 Task: Create a due date automation trigger when advanced on, 2 working days before a card is due add fields with custom field "Resume" set to a date less than 1 days ago at 11:00 AM.
Action: Mouse moved to (948, 277)
Screenshot: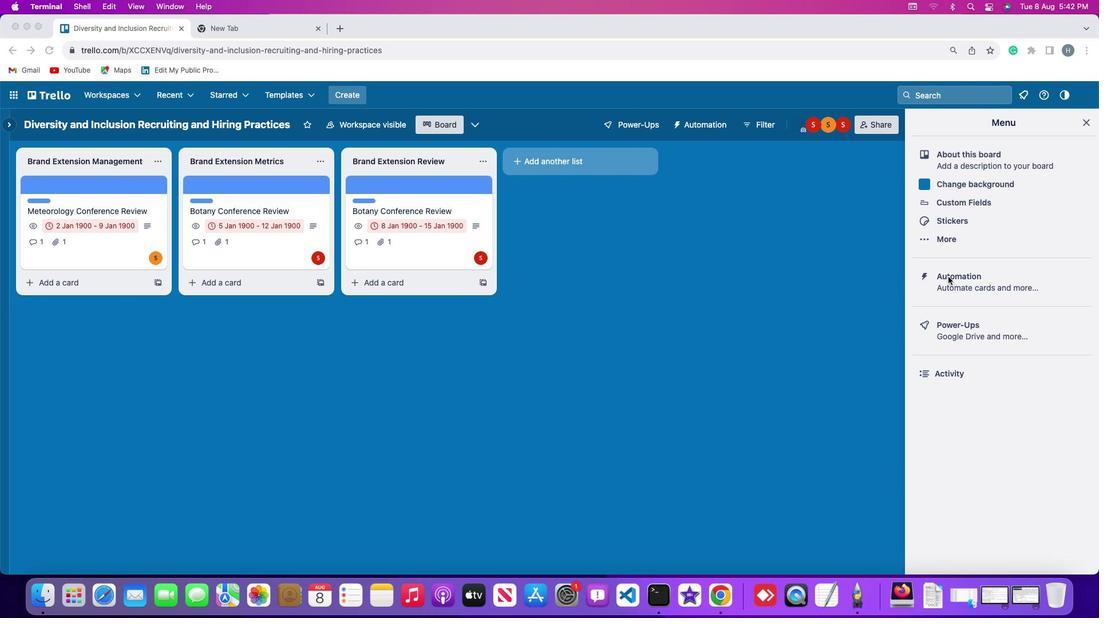 
Action: Mouse pressed left at (948, 277)
Screenshot: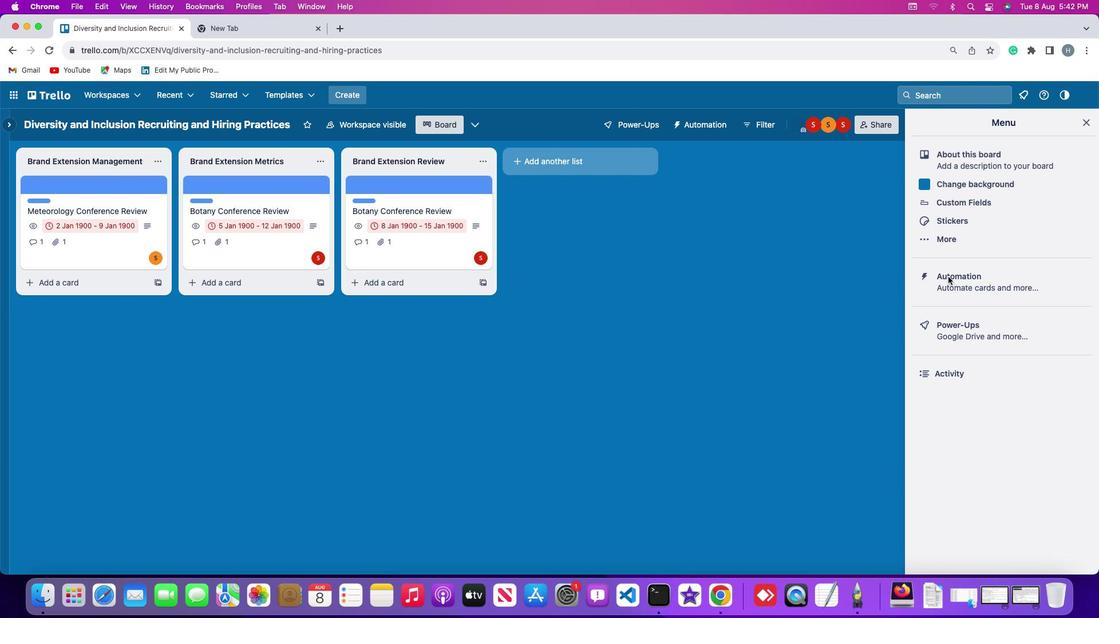 
Action: Mouse pressed left at (948, 277)
Screenshot: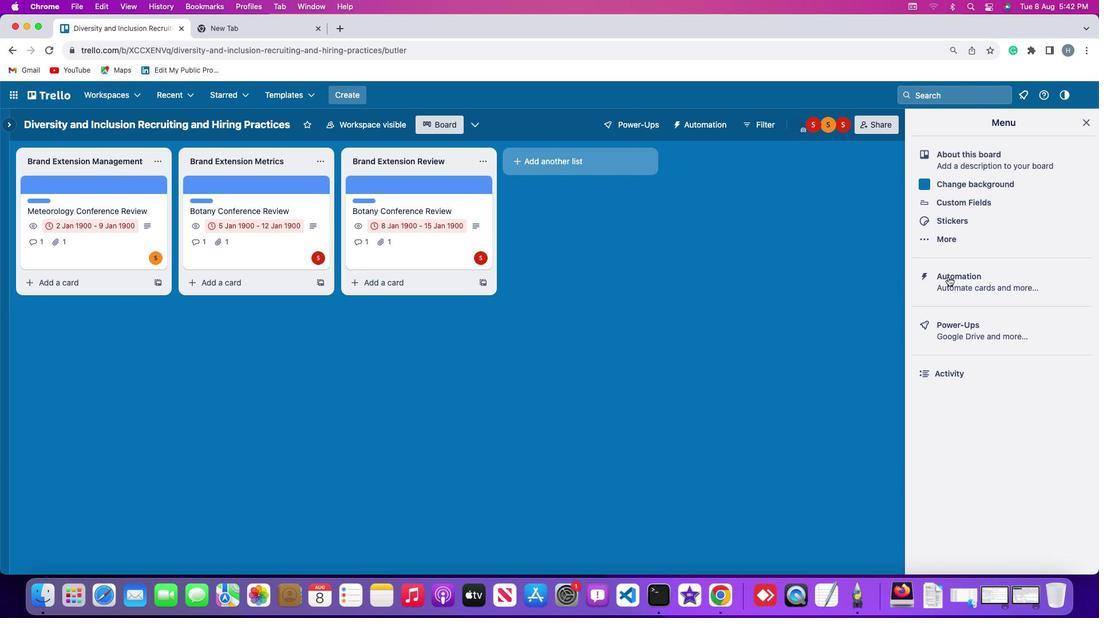 
Action: Mouse moved to (66, 270)
Screenshot: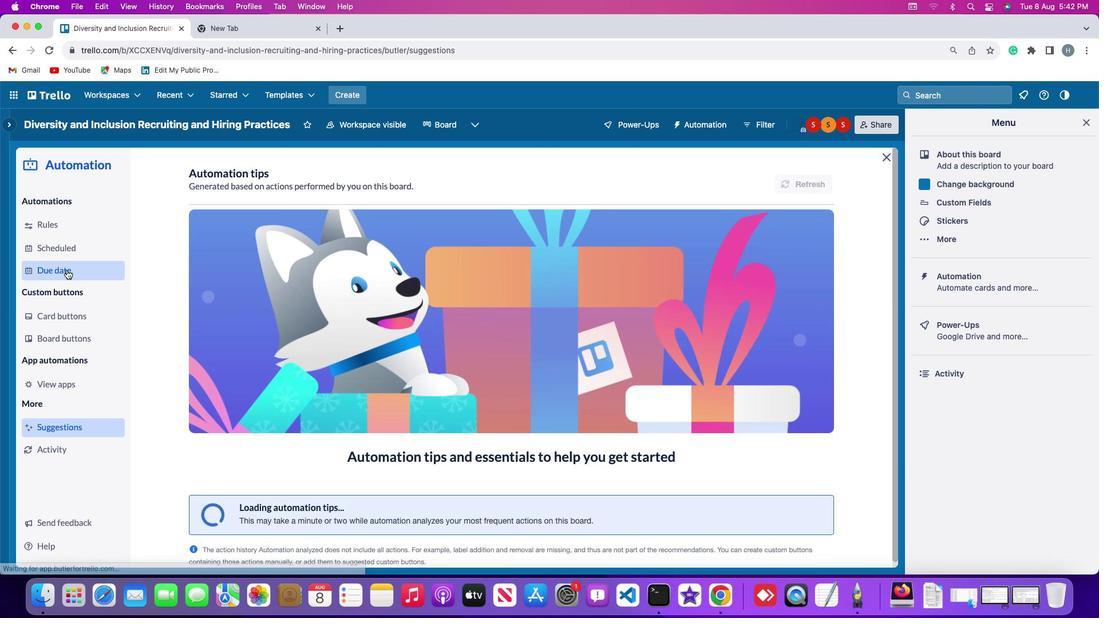 
Action: Mouse pressed left at (66, 270)
Screenshot: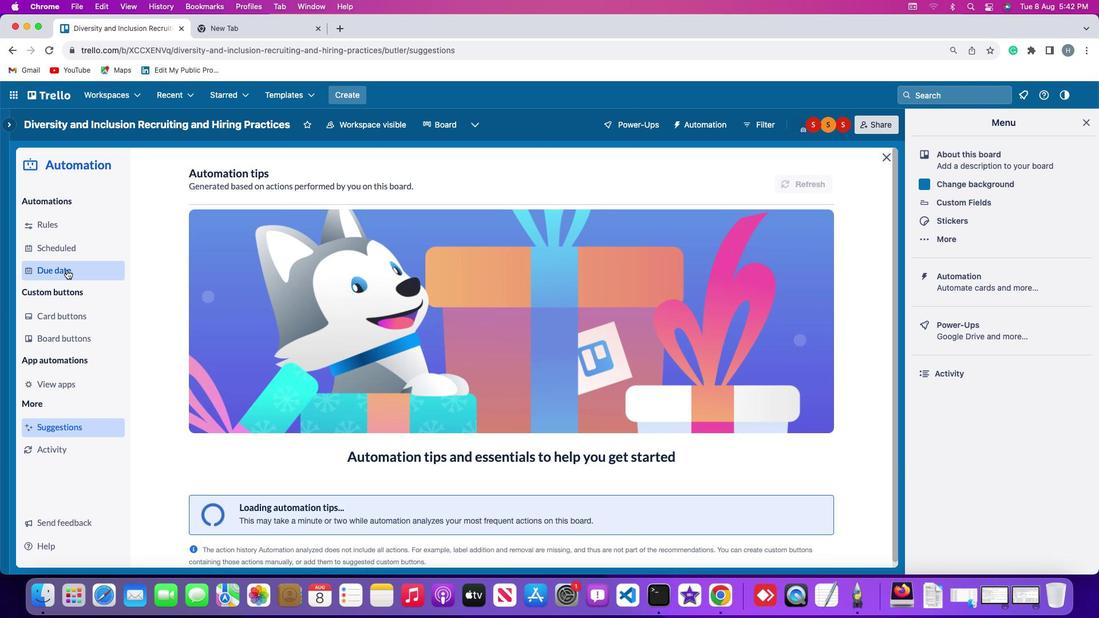 
Action: Mouse moved to (760, 178)
Screenshot: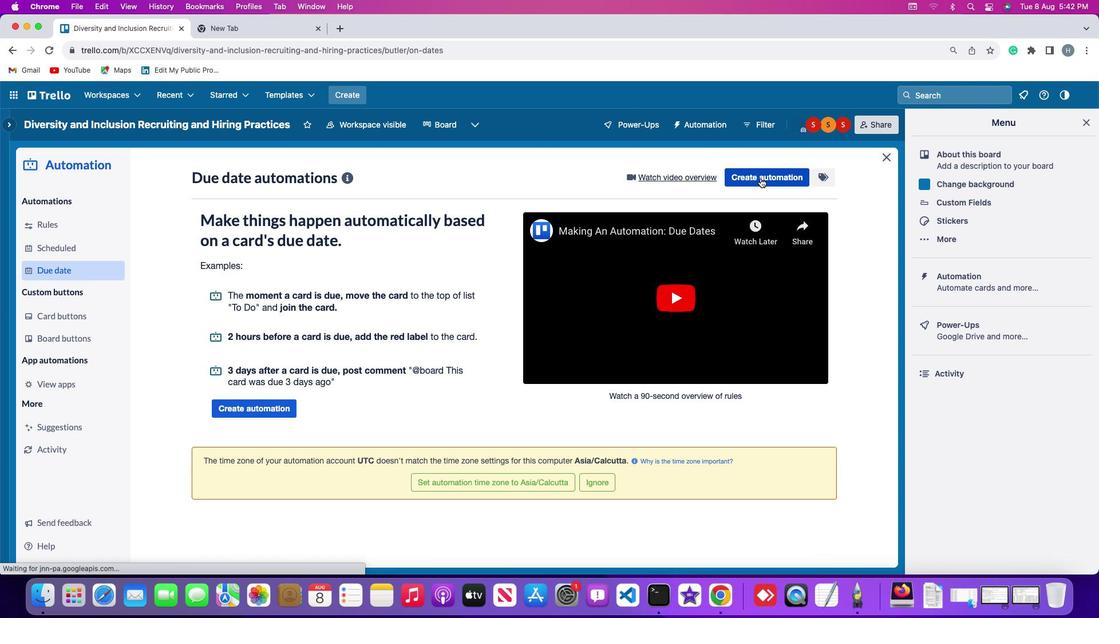 
Action: Mouse pressed left at (760, 178)
Screenshot: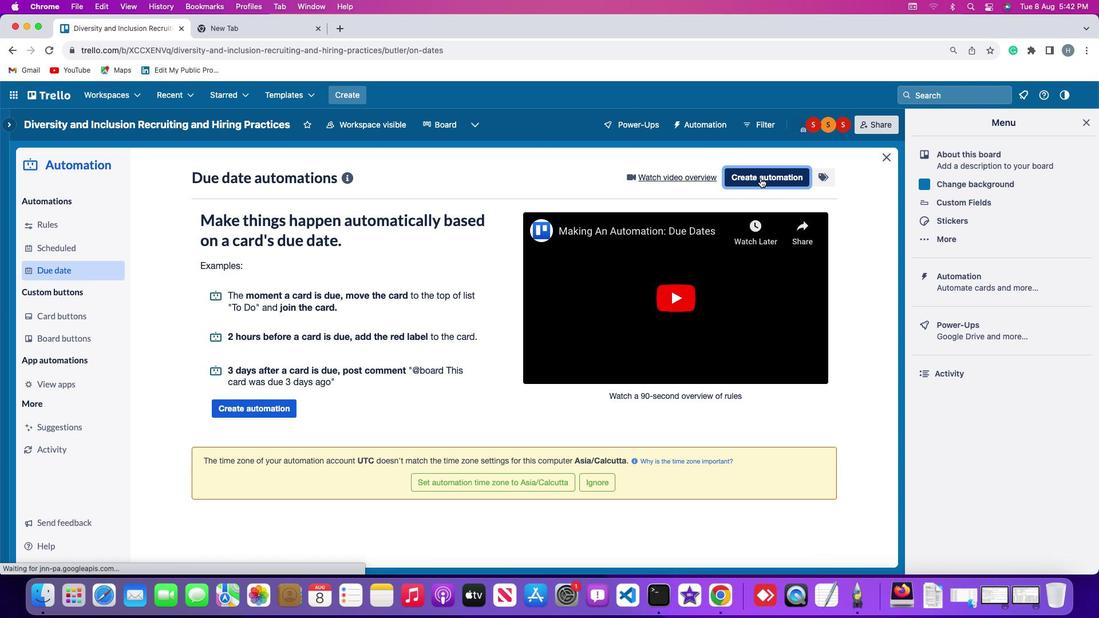 
Action: Mouse moved to (267, 288)
Screenshot: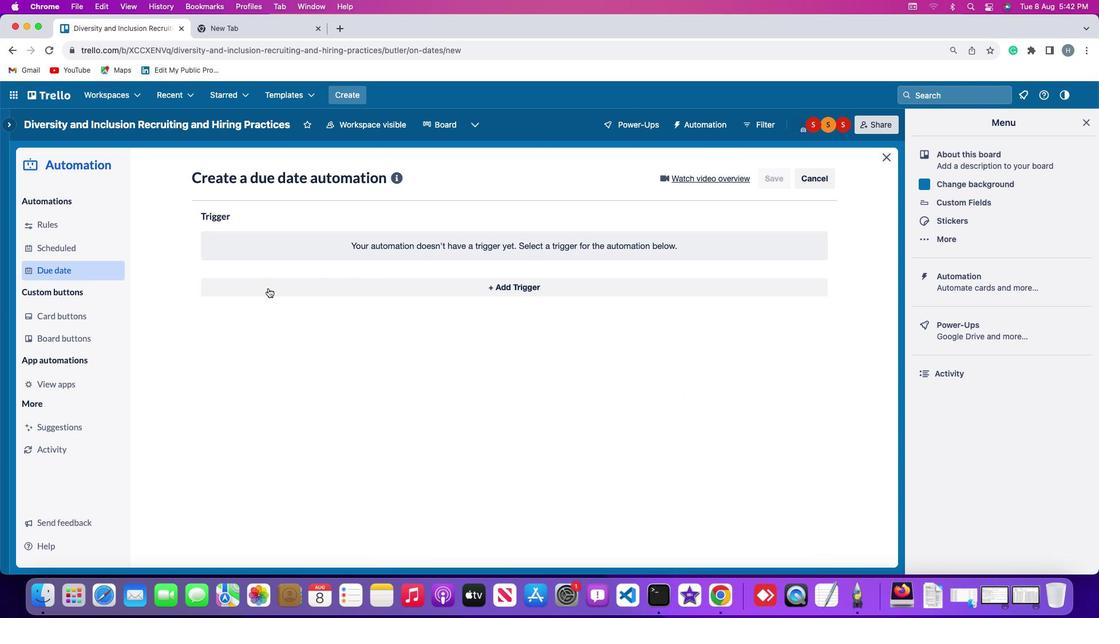 
Action: Mouse pressed left at (267, 288)
Screenshot: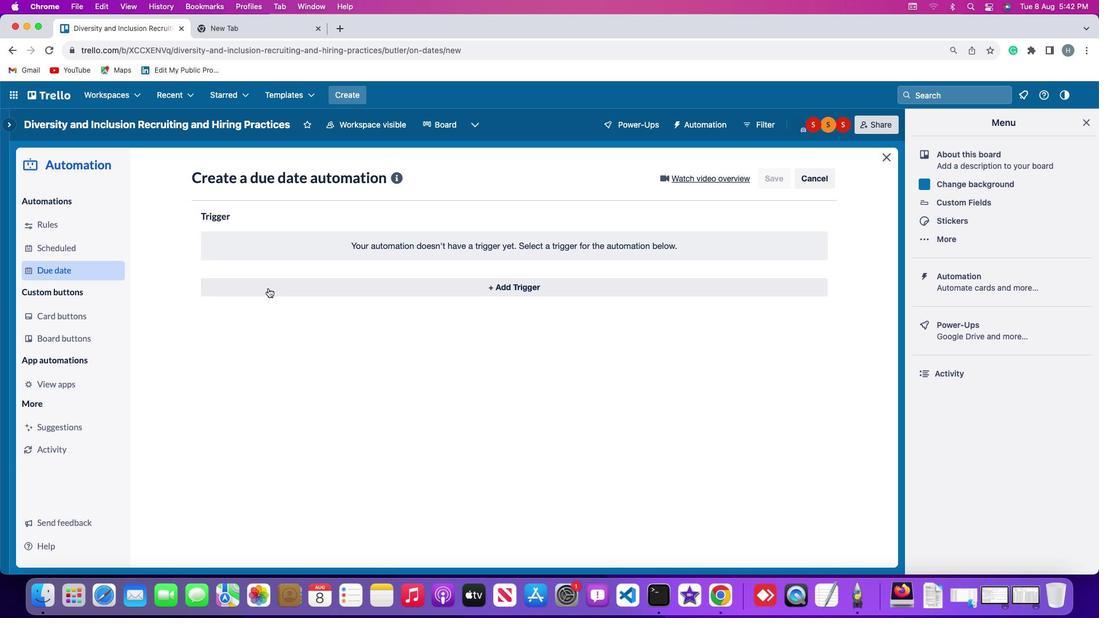 
Action: Mouse moved to (222, 460)
Screenshot: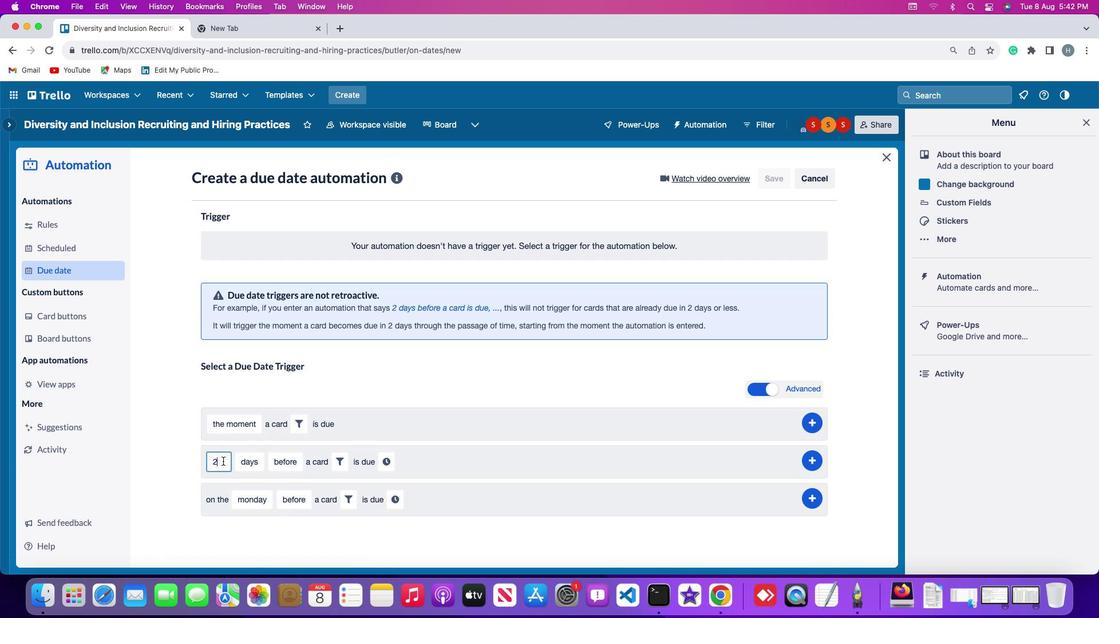 
Action: Mouse pressed left at (222, 460)
Screenshot: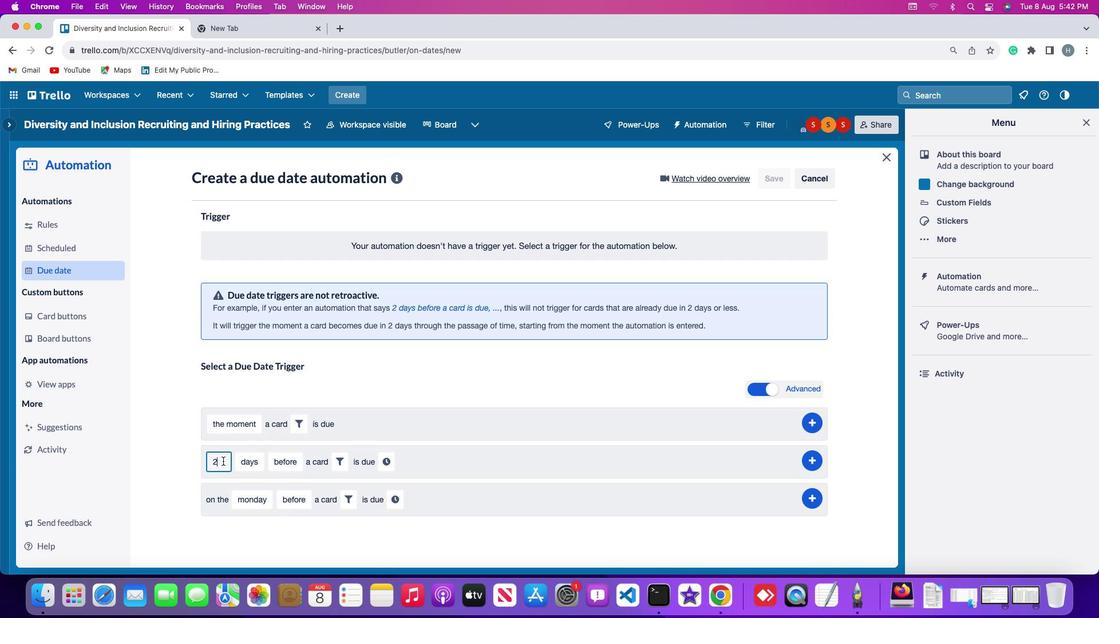 
Action: Key pressed Key.backspace'2'
Screenshot: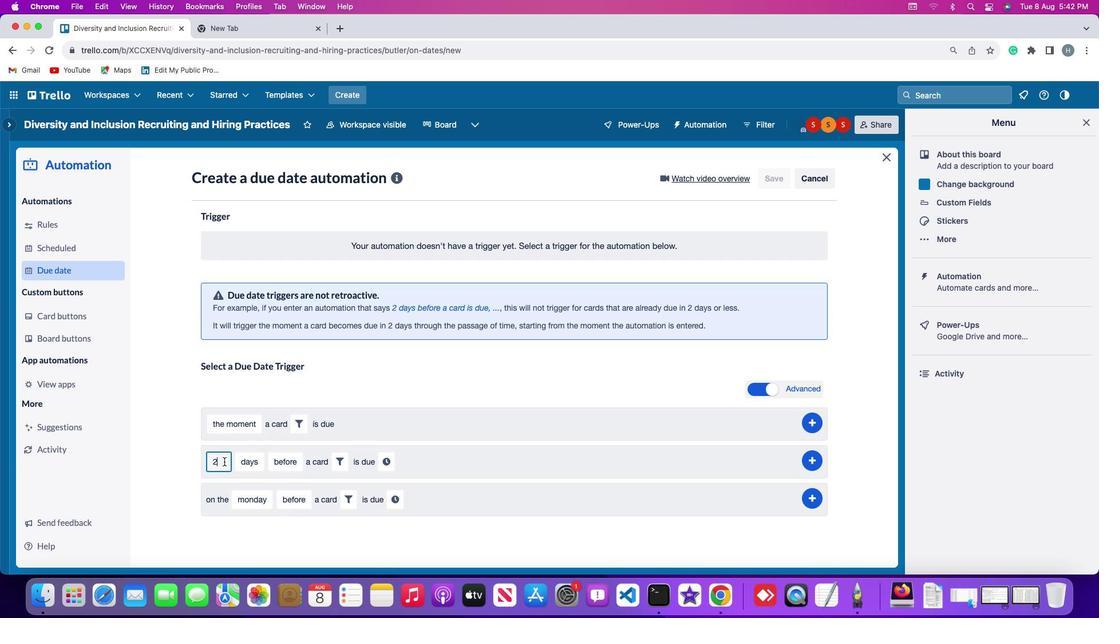 
Action: Mouse moved to (251, 461)
Screenshot: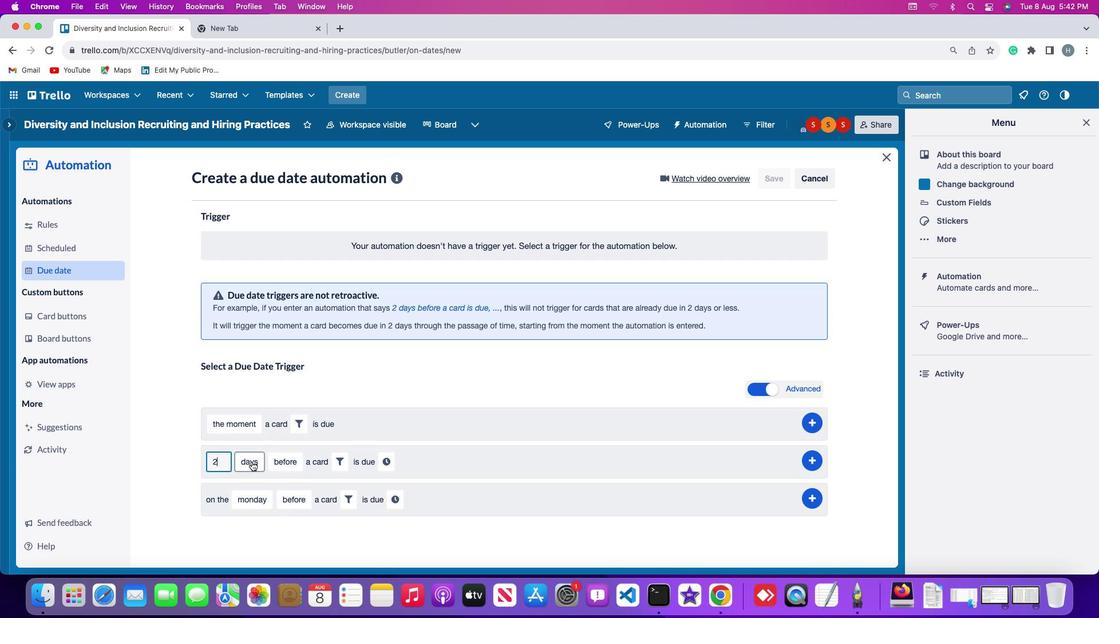 
Action: Mouse pressed left at (251, 461)
Screenshot: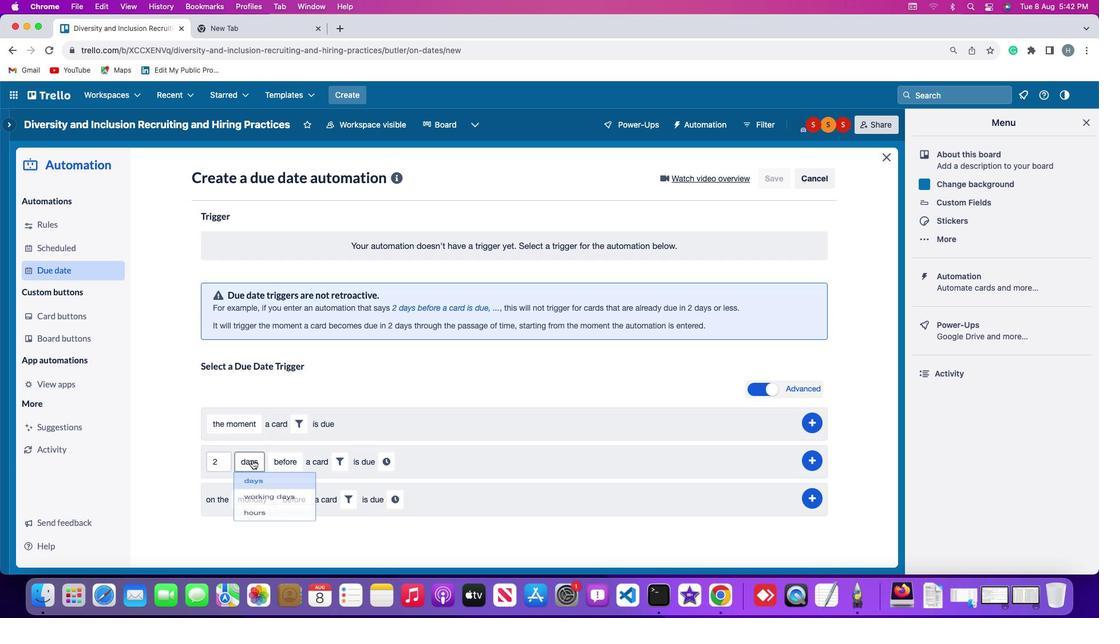 
Action: Mouse moved to (259, 506)
Screenshot: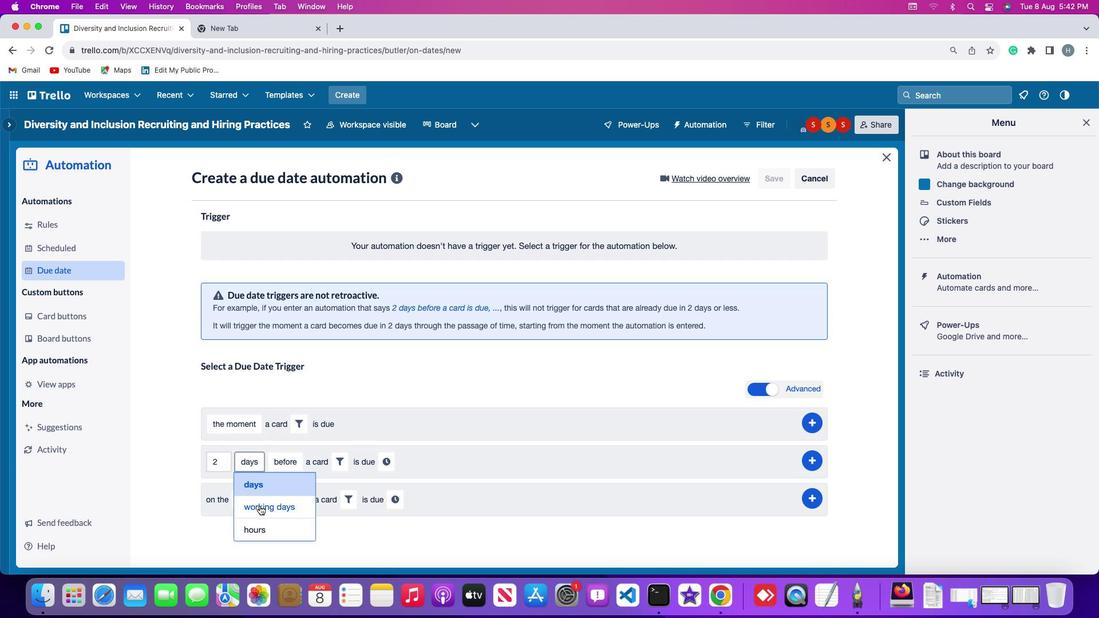 
Action: Mouse pressed left at (259, 506)
Screenshot: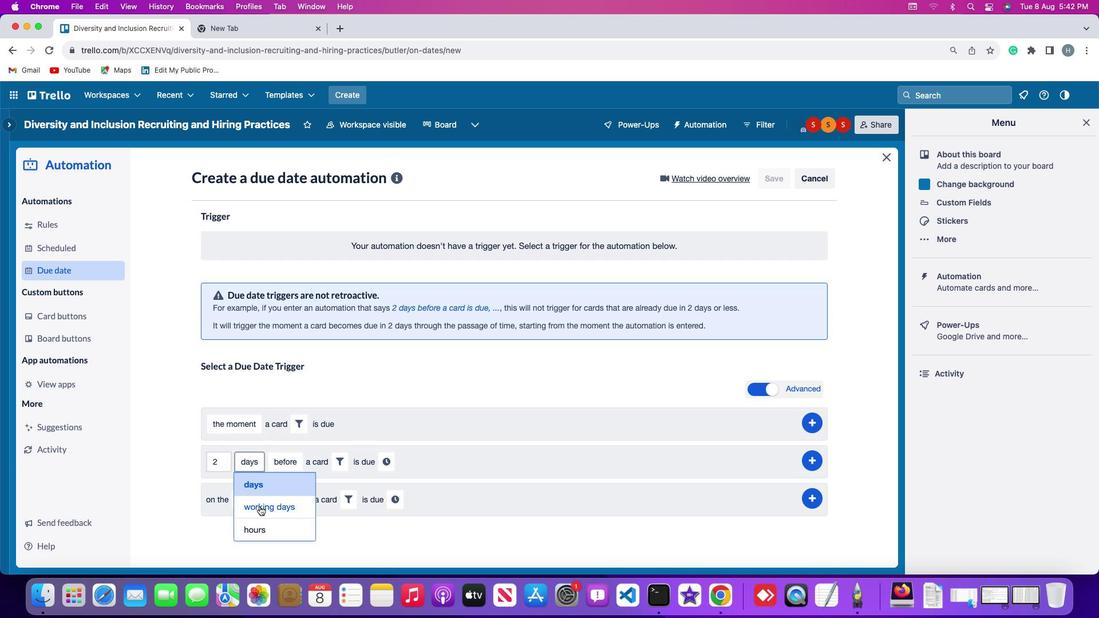 
Action: Mouse moved to (321, 463)
Screenshot: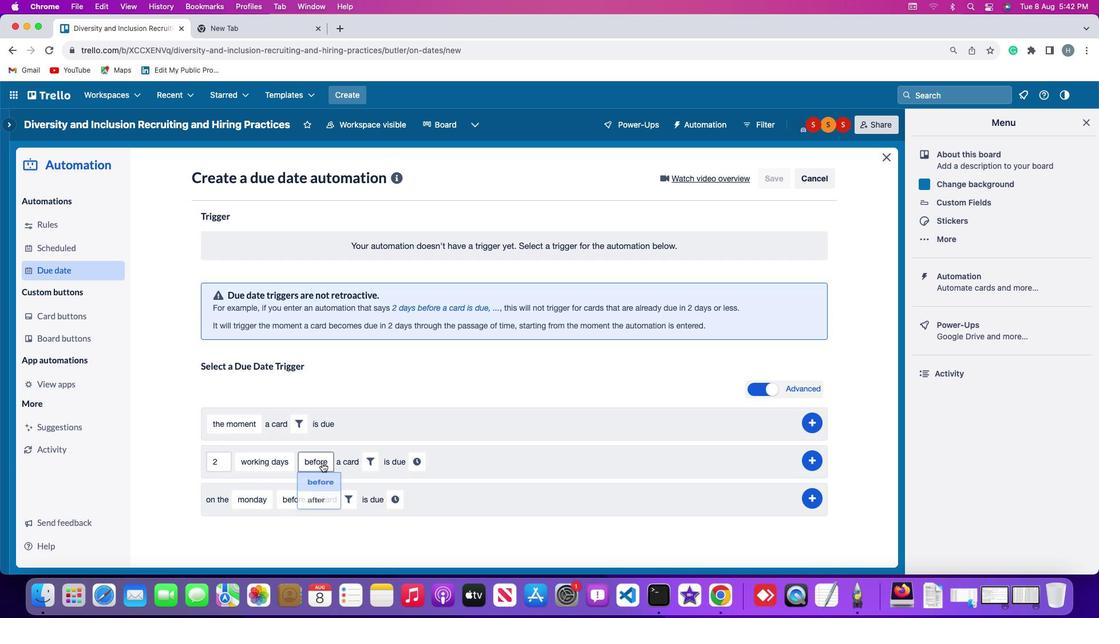 
Action: Mouse pressed left at (321, 463)
Screenshot: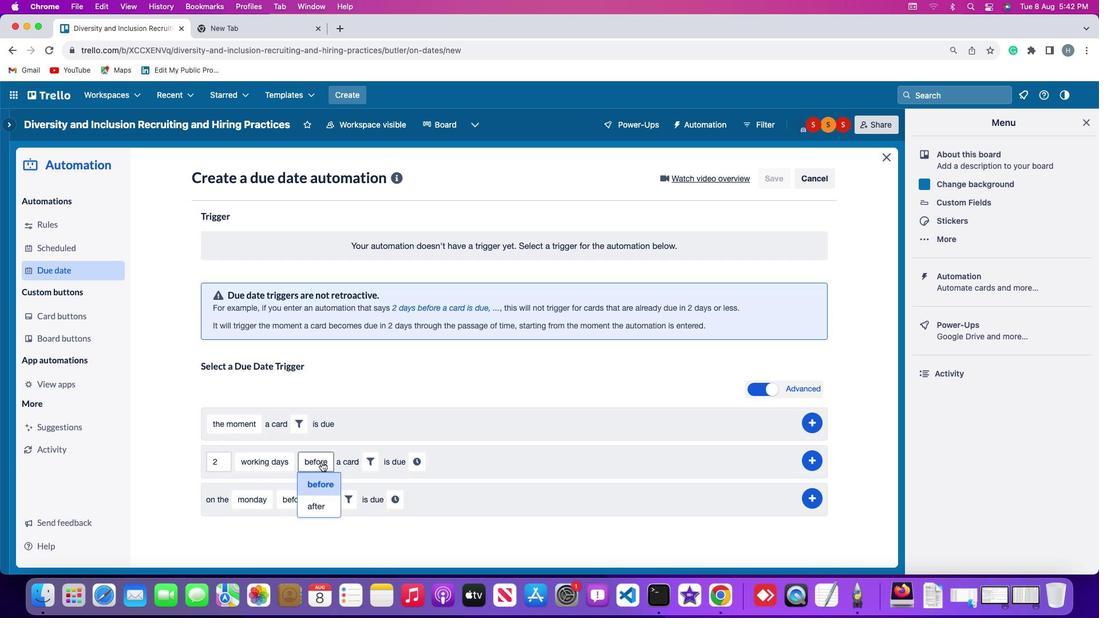 
Action: Mouse moved to (320, 476)
Screenshot: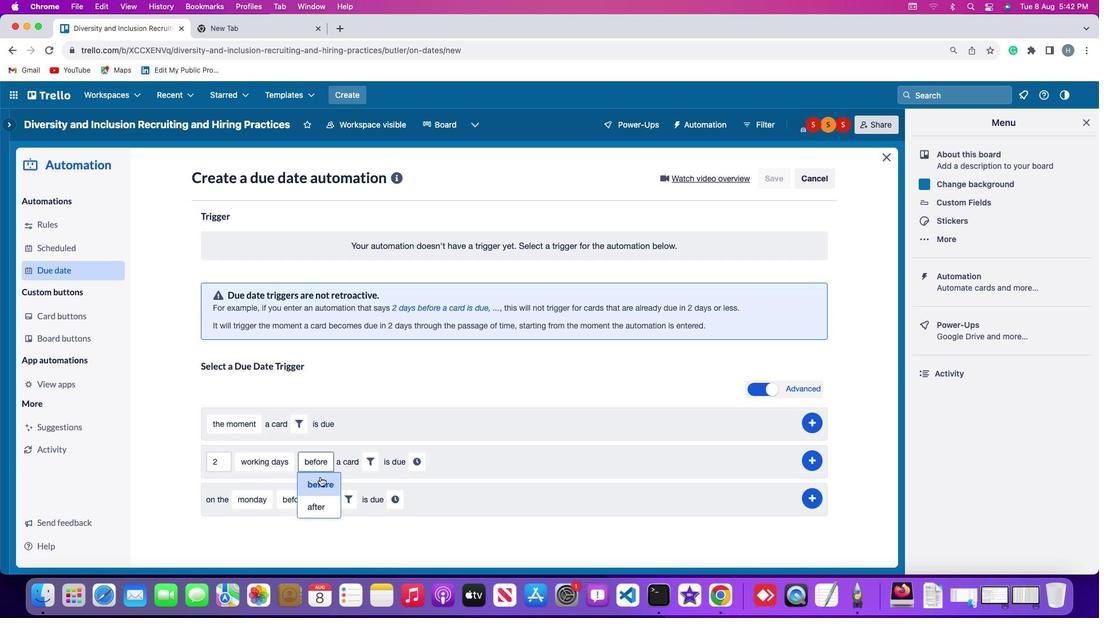 
Action: Mouse pressed left at (320, 476)
Screenshot: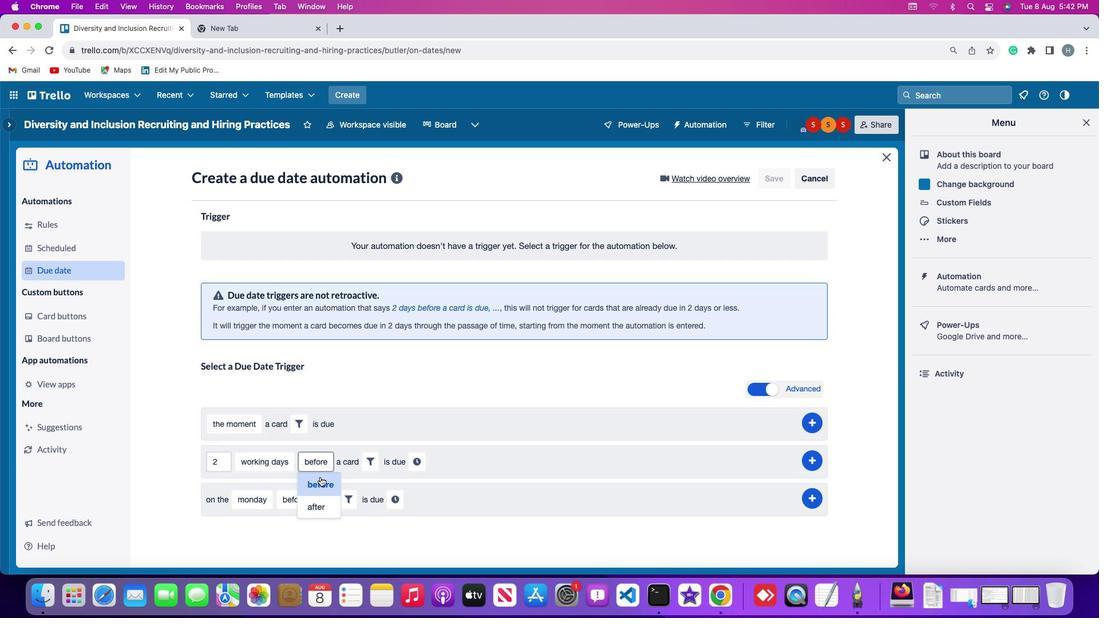 
Action: Mouse moved to (367, 463)
Screenshot: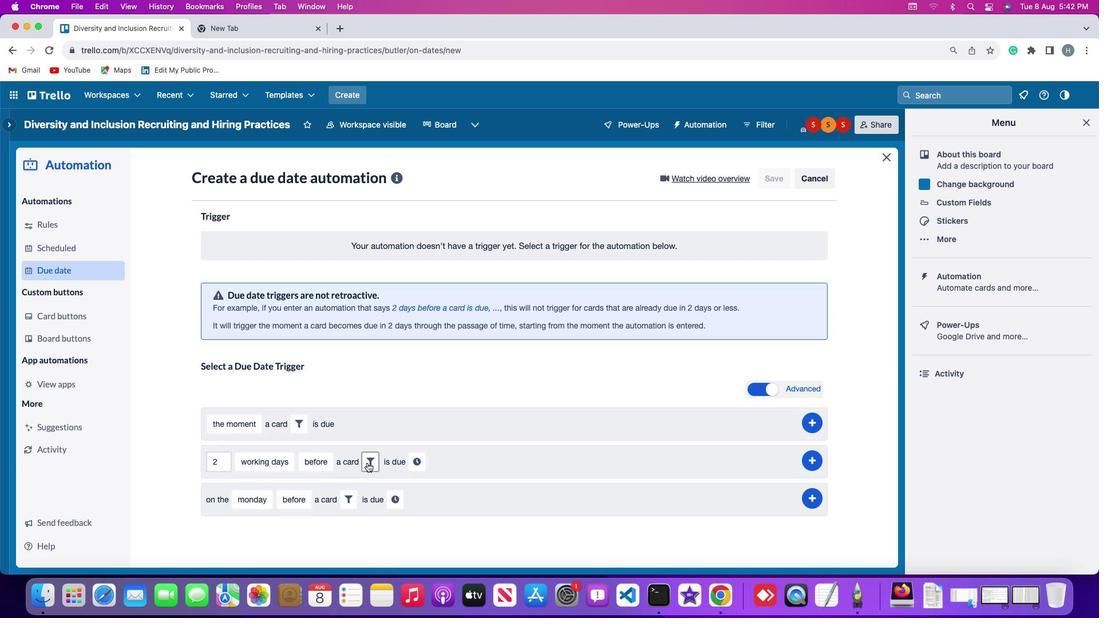
Action: Mouse pressed left at (367, 463)
Screenshot: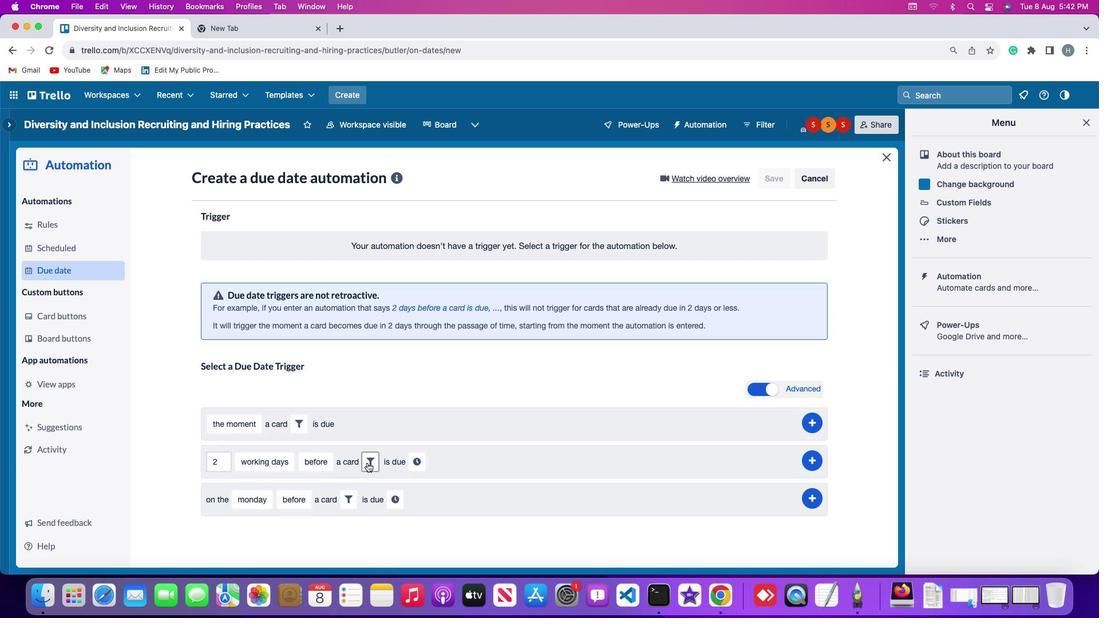 
Action: Mouse moved to (567, 494)
Screenshot: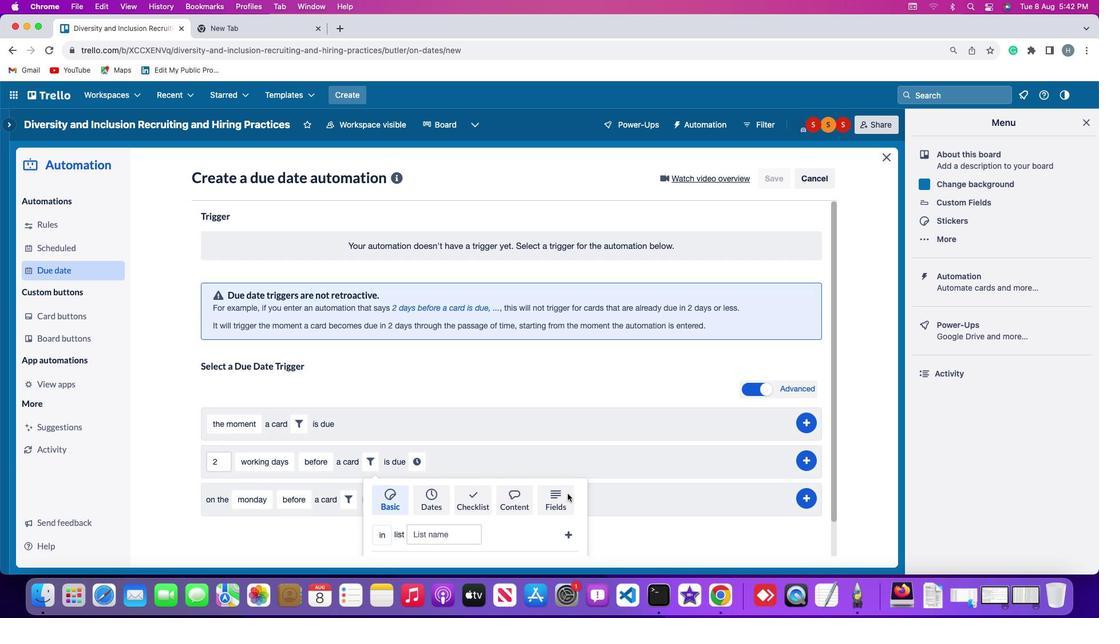 
Action: Mouse pressed left at (567, 494)
Screenshot: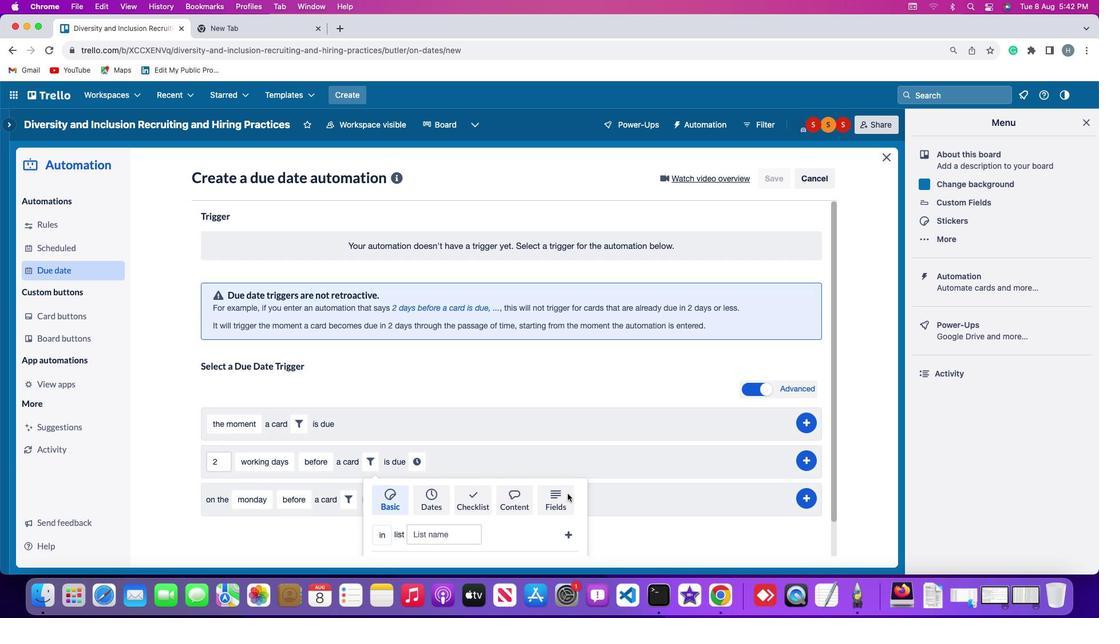 
Action: Mouse moved to (304, 520)
Screenshot: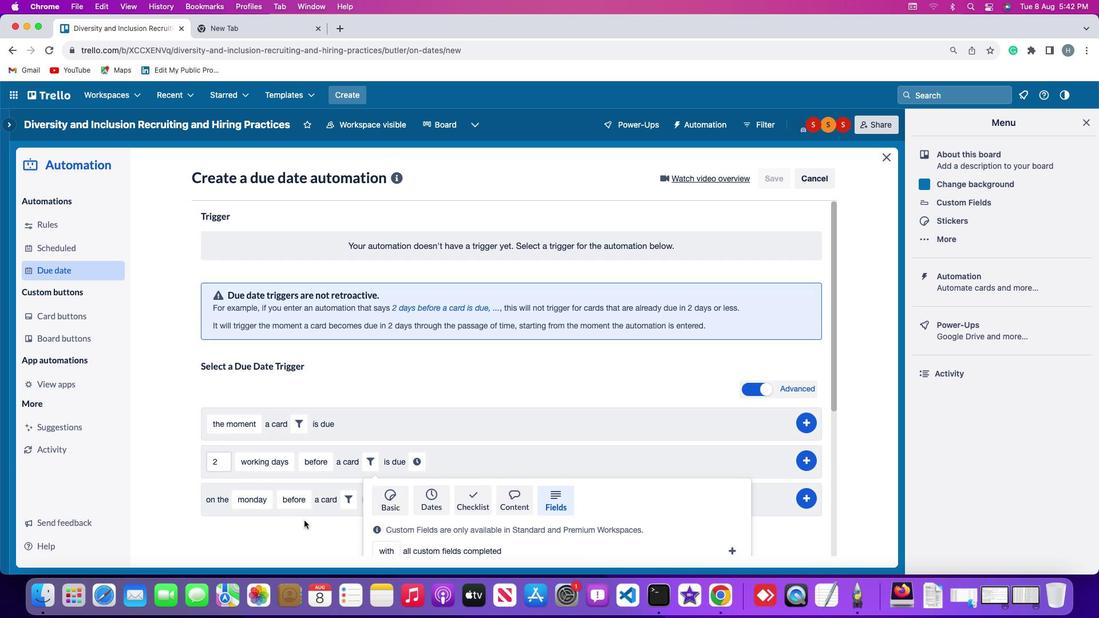
Action: Mouse scrolled (304, 520) with delta (0, 0)
Screenshot: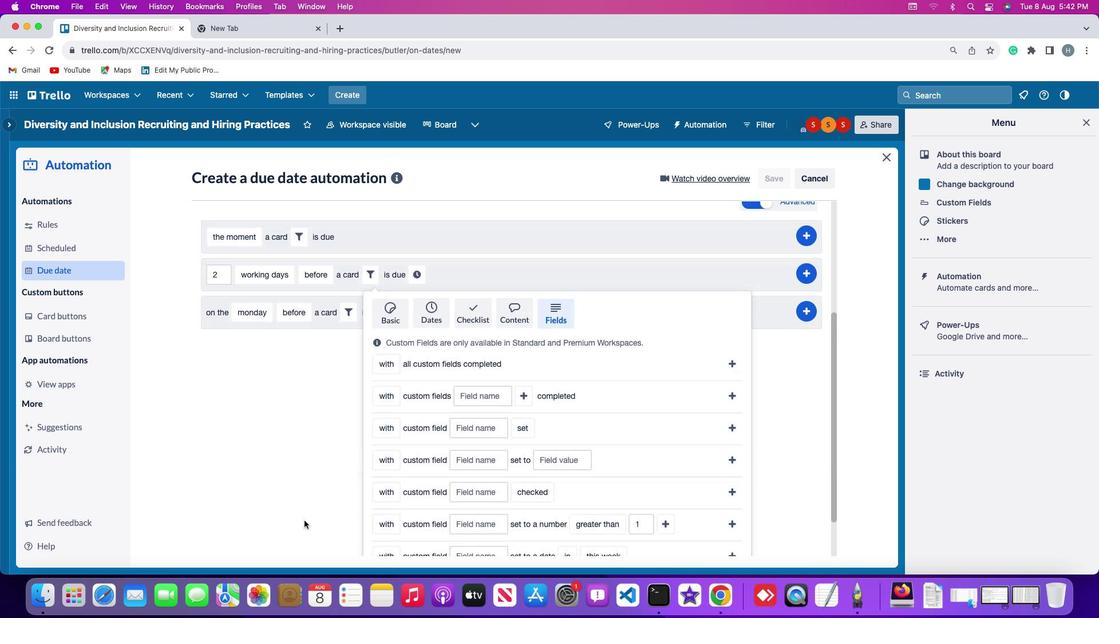 
Action: Mouse scrolled (304, 520) with delta (0, 0)
Screenshot: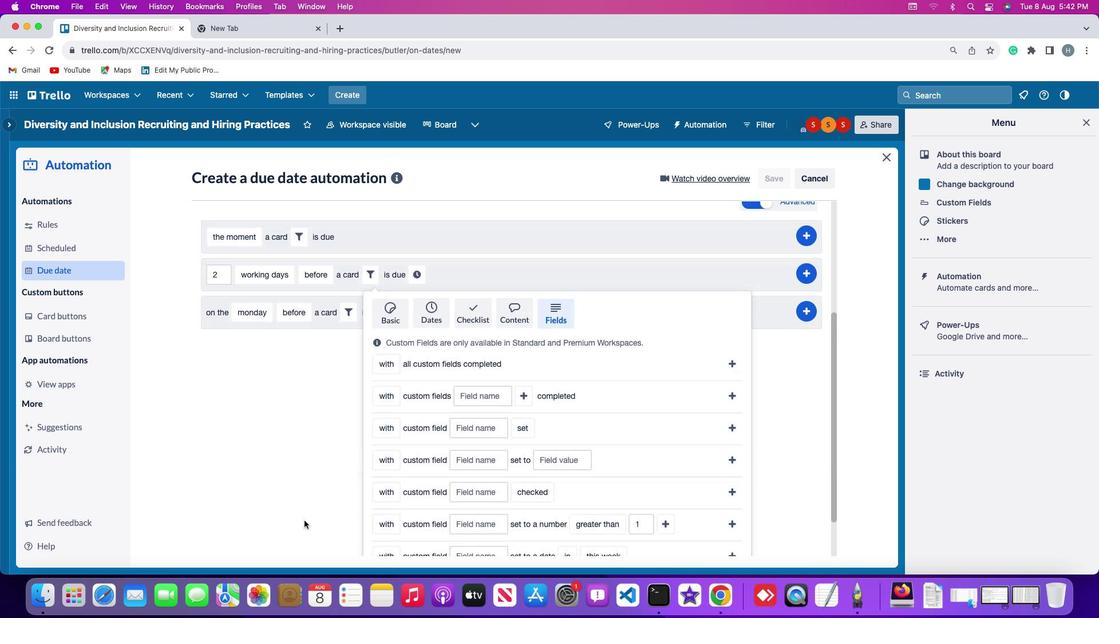 
Action: Mouse scrolled (304, 520) with delta (0, -1)
Screenshot: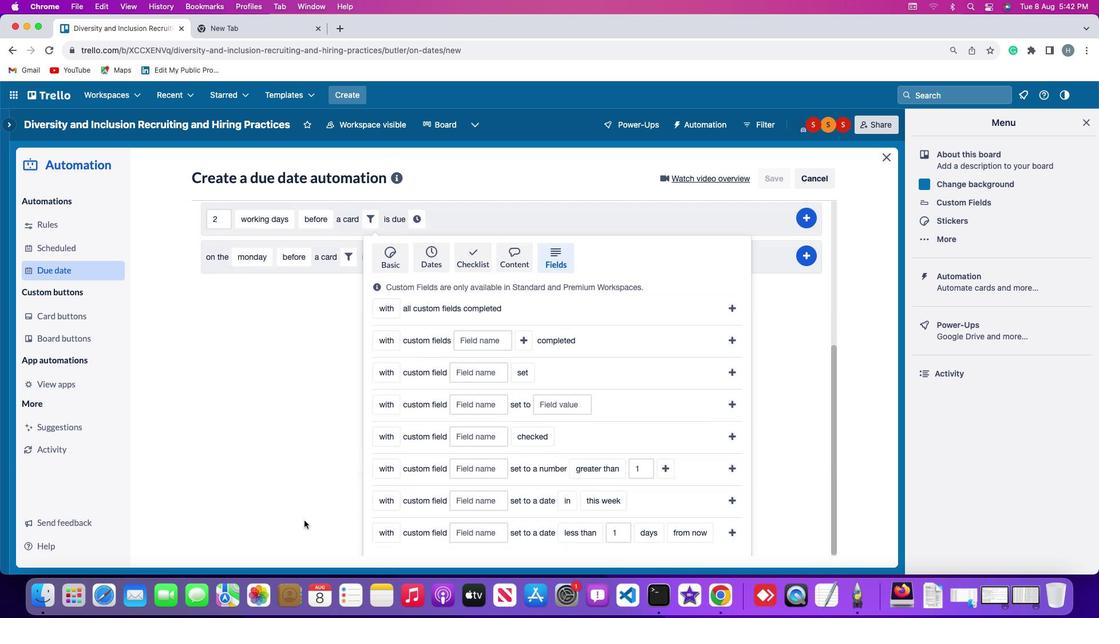 
Action: Mouse scrolled (304, 520) with delta (0, -2)
Screenshot: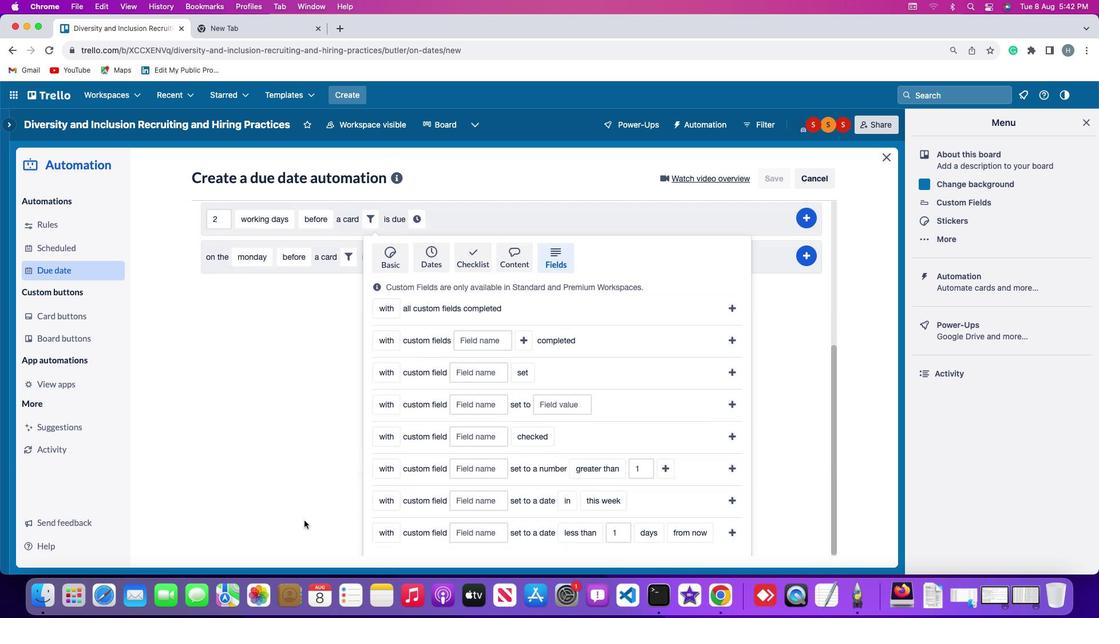 
Action: Mouse scrolled (304, 520) with delta (0, -3)
Screenshot: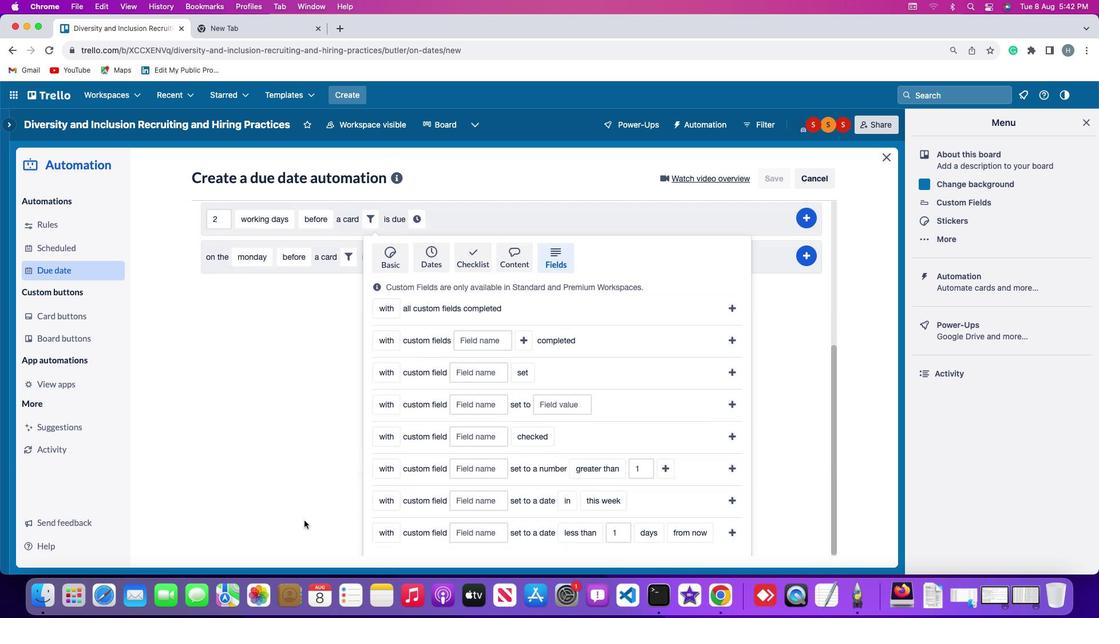 
Action: Mouse scrolled (304, 520) with delta (0, -4)
Screenshot: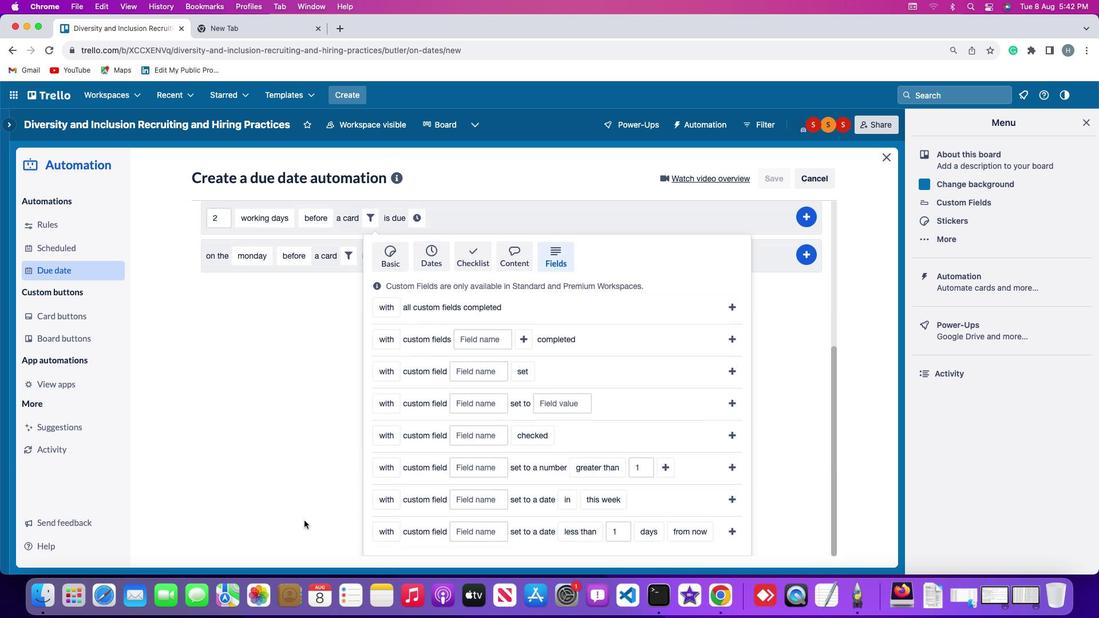 
Action: Mouse scrolled (304, 520) with delta (0, -4)
Screenshot: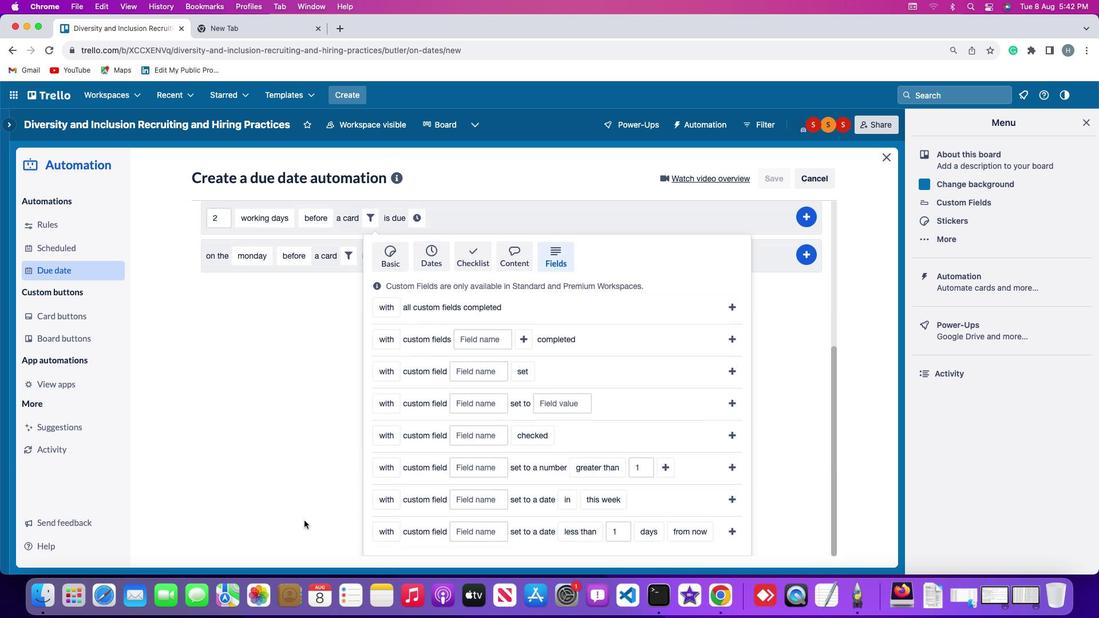
Action: Mouse scrolled (304, 520) with delta (0, 0)
Screenshot: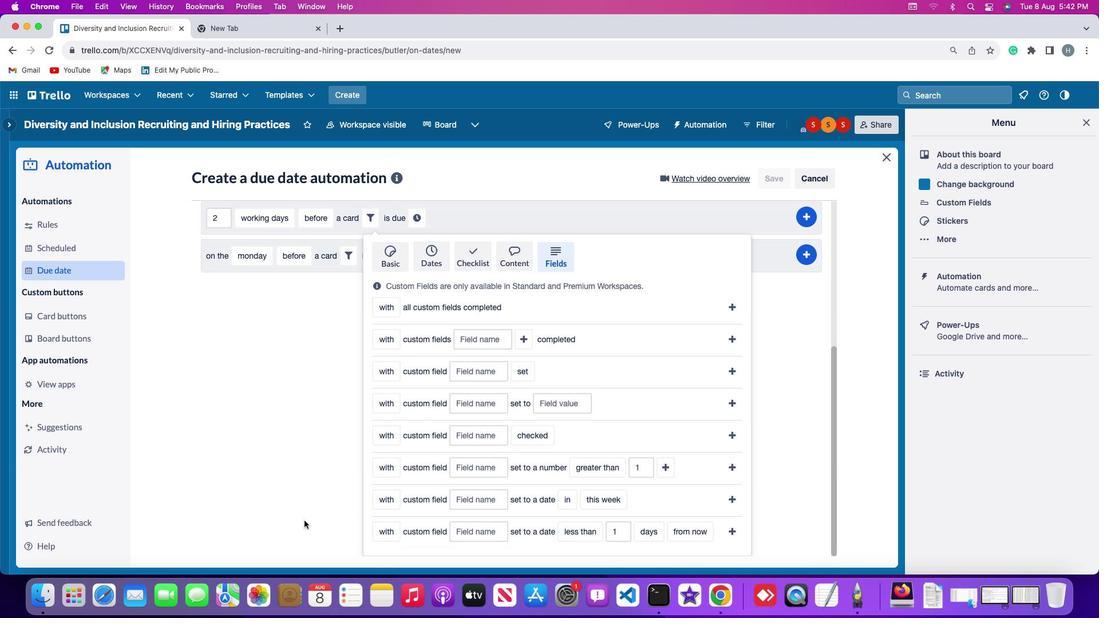 
Action: Mouse scrolled (304, 520) with delta (0, 0)
Screenshot: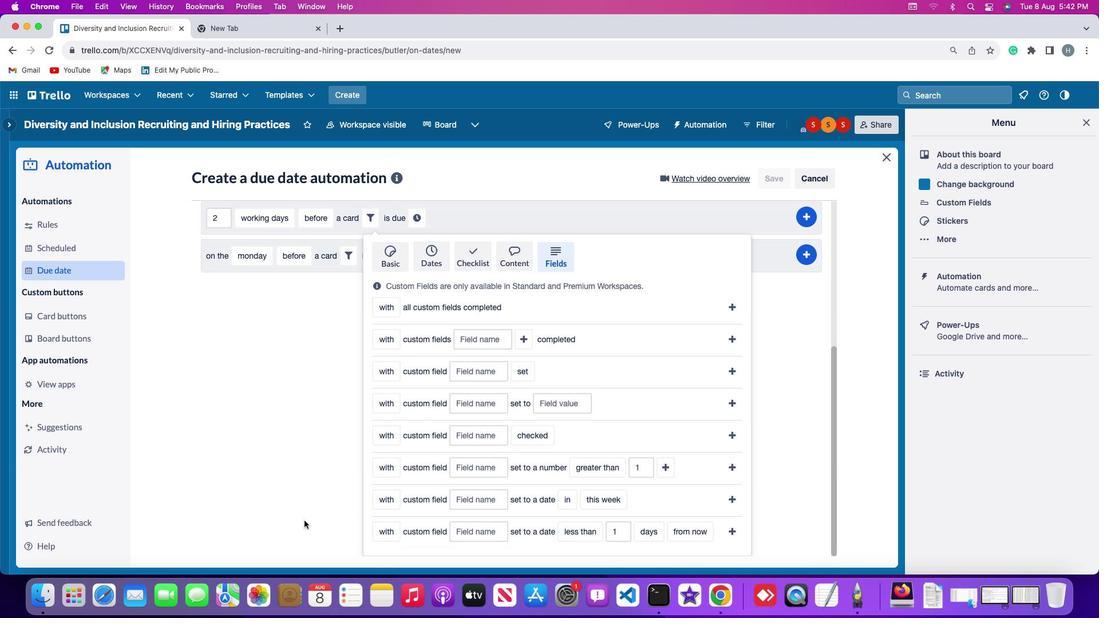 
Action: Mouse scrolled (304, 520) with delta (0, -1)
Screenshot: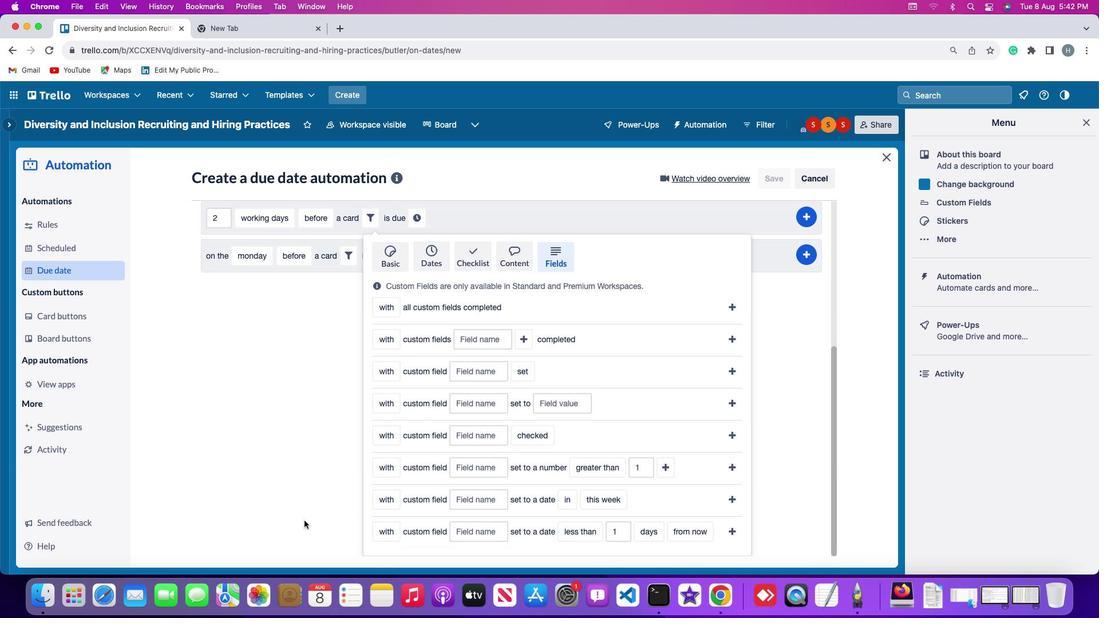 
Action: Mouse scrolled (304, 520) with delta (0, -2)
Screenshot: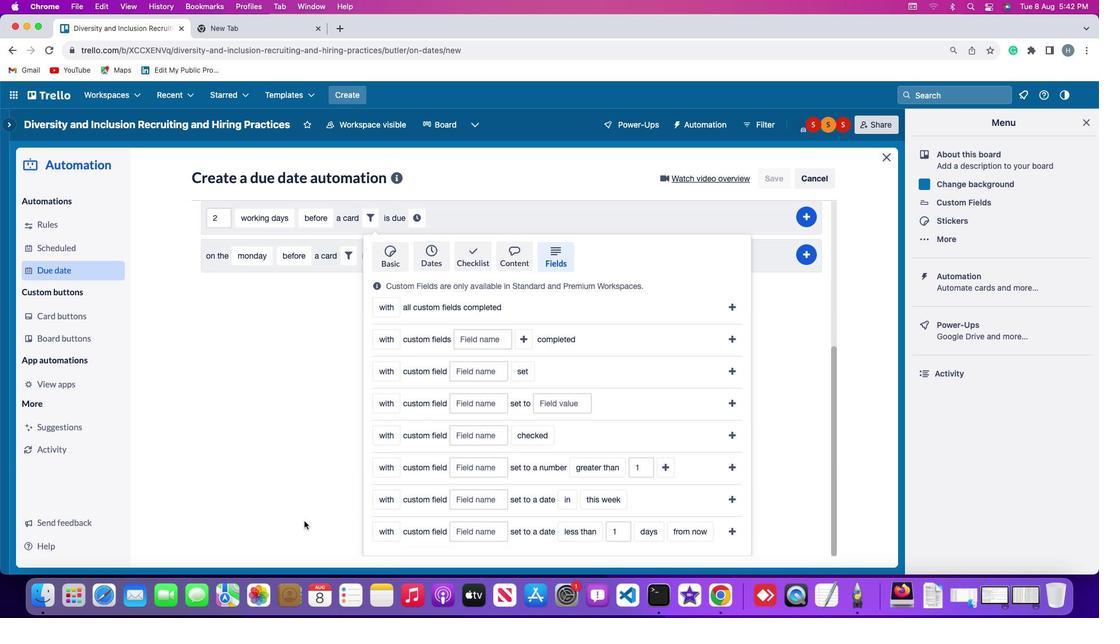 
Action: Mouse moved to (383, 532)
Screenshot: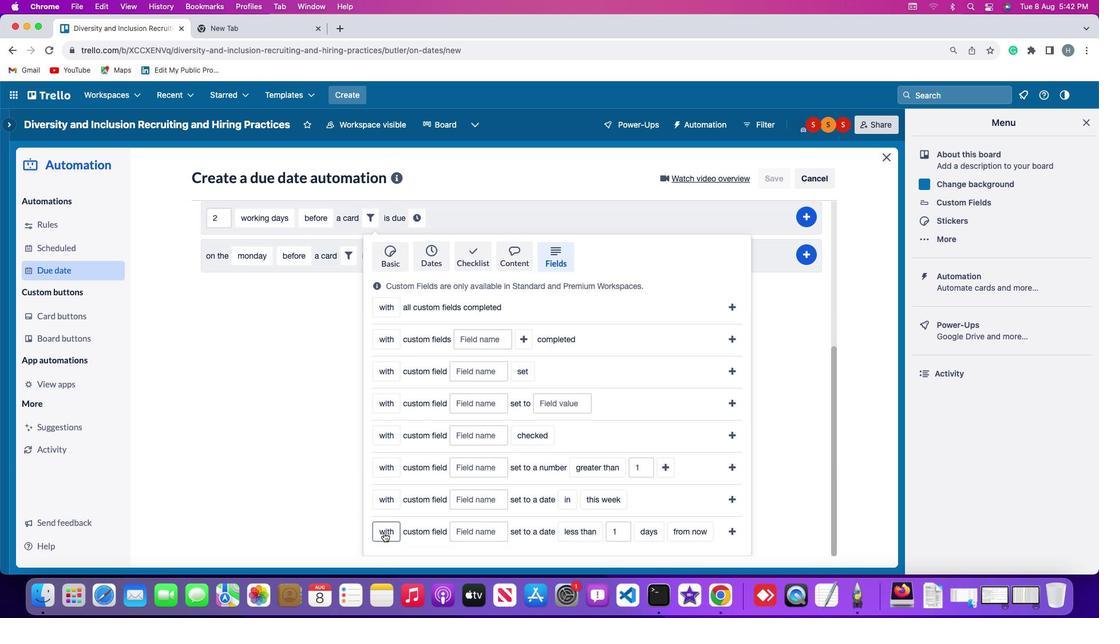
Action: Mouse pressed left at (383, 532)
Screenshot: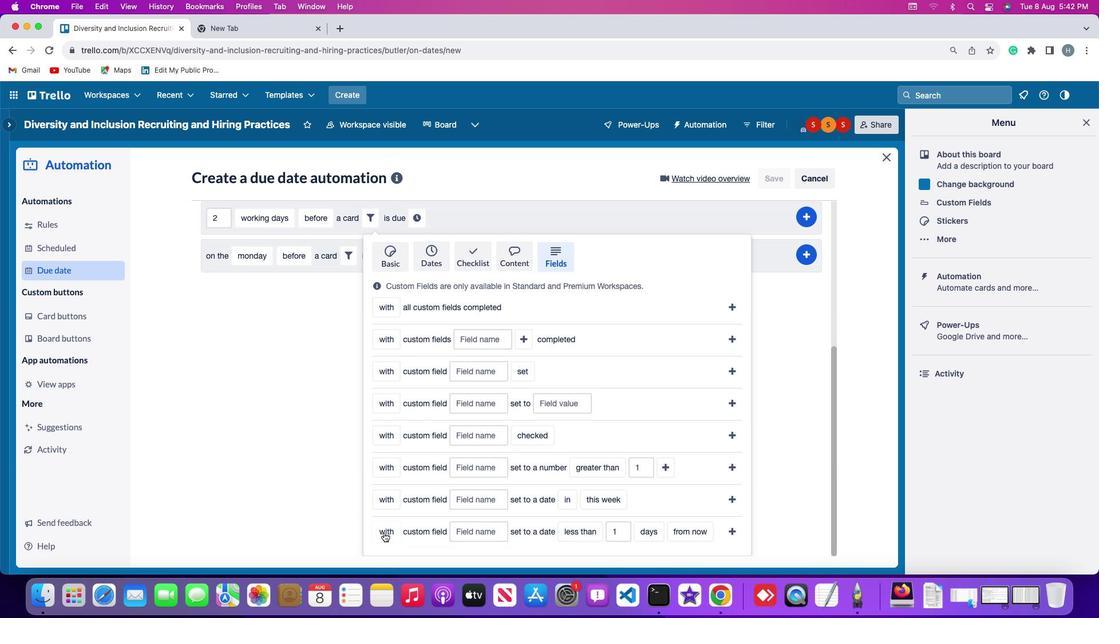 
Action: Mouse moved to (391, 485)
Screenshot: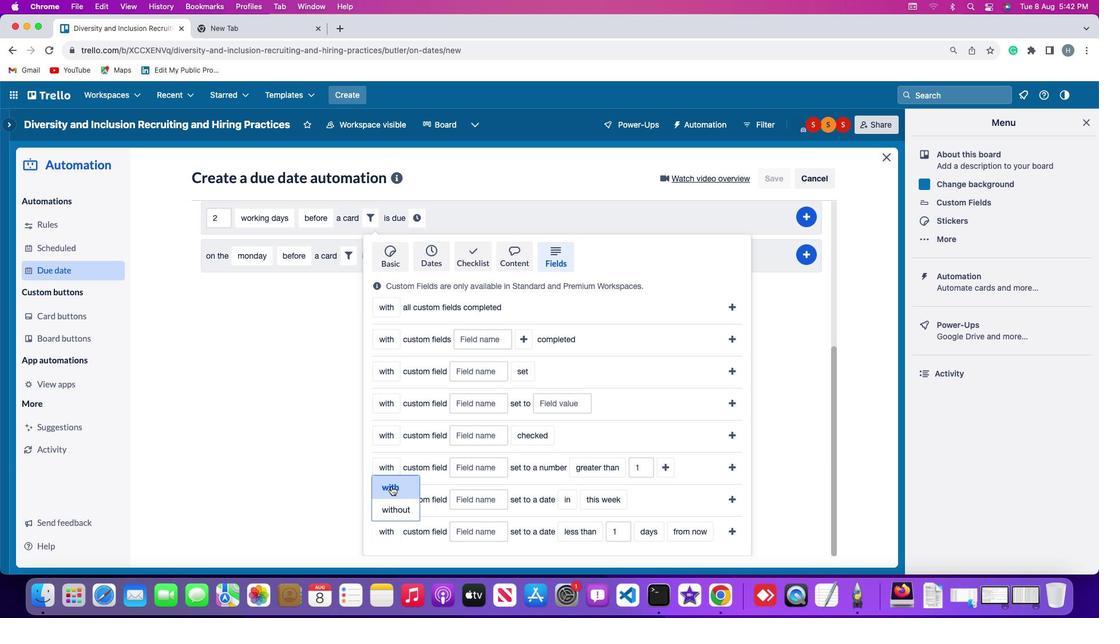 
Action: Mouse pressed left at (391, 485)
Screenshot: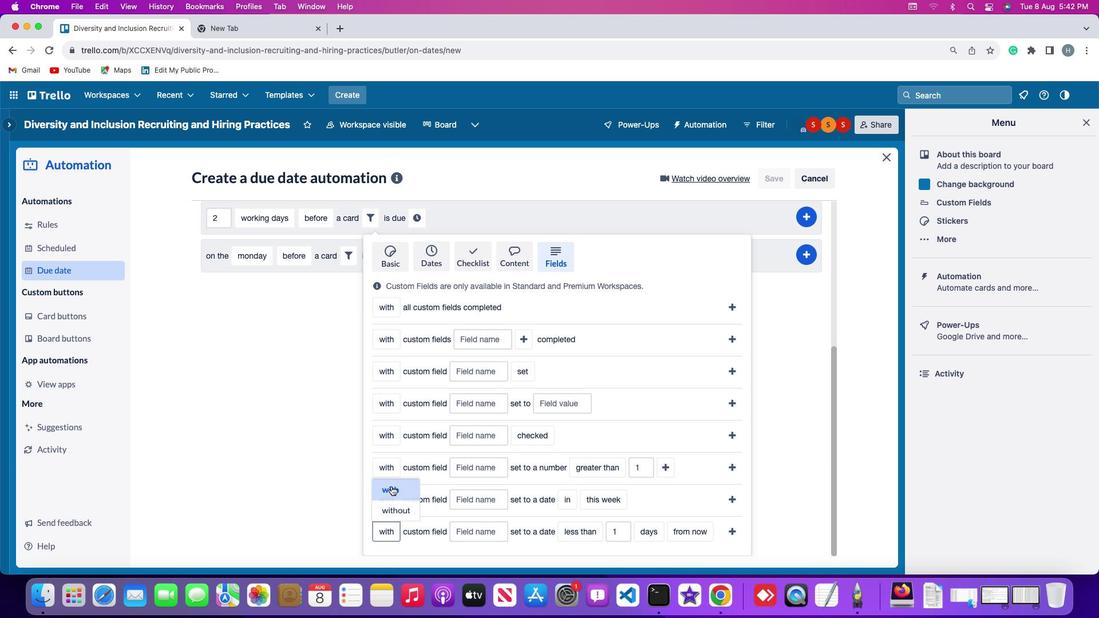 
Action: Mouse moved to (480, 526)
Screenshot: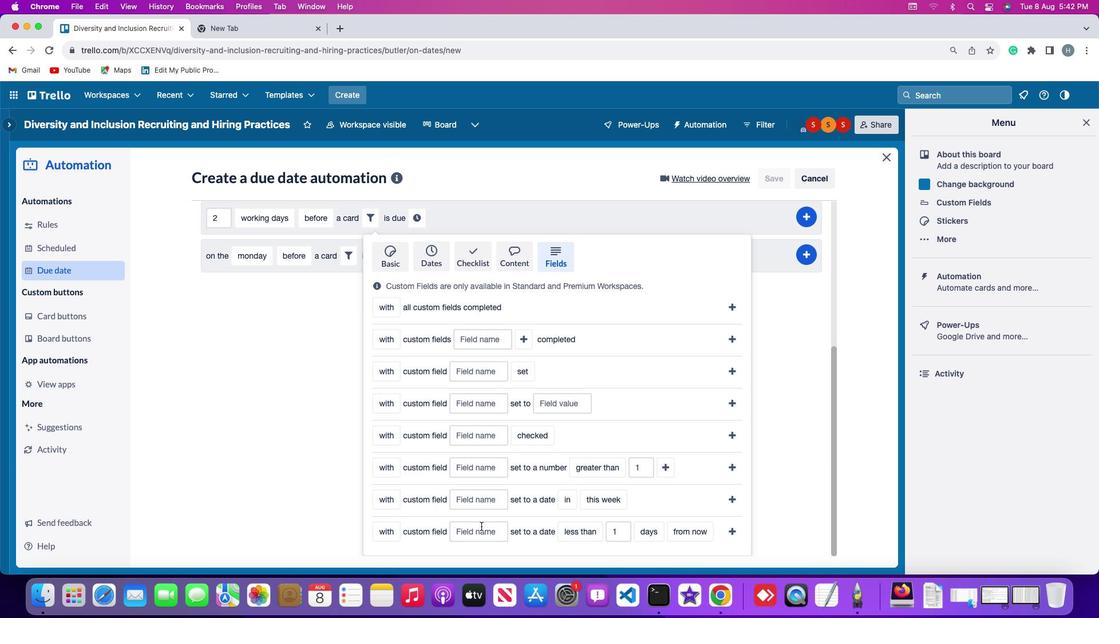 
Action: Mouse pressed left at (480, 526)
Screenshot: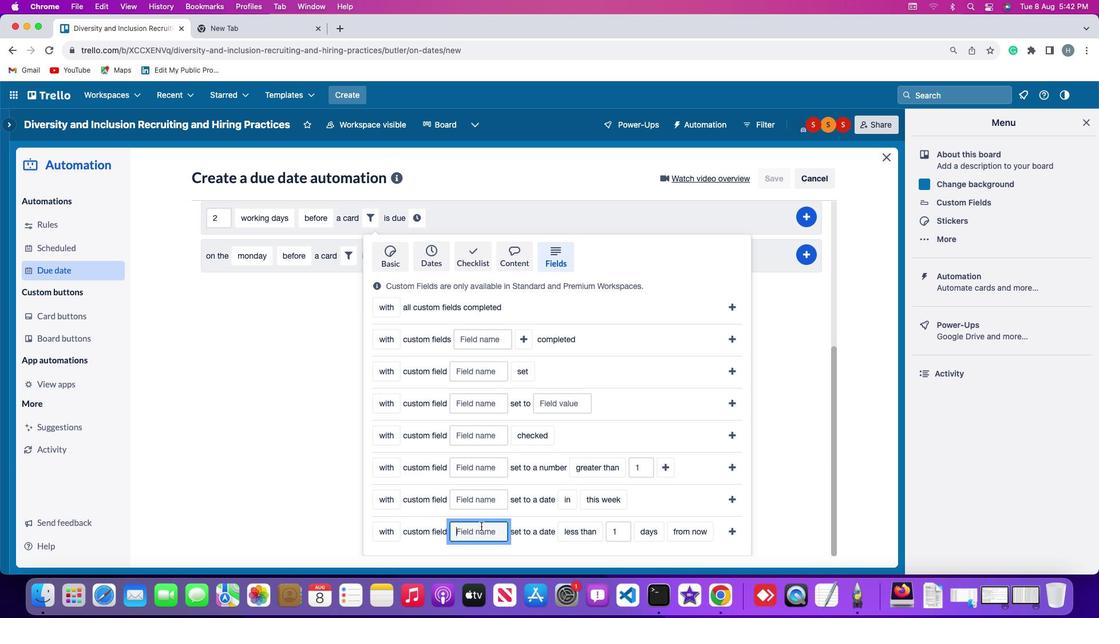 
Action: Key pressed Key.shift'R''e''s''u''m''e'
Screenshot: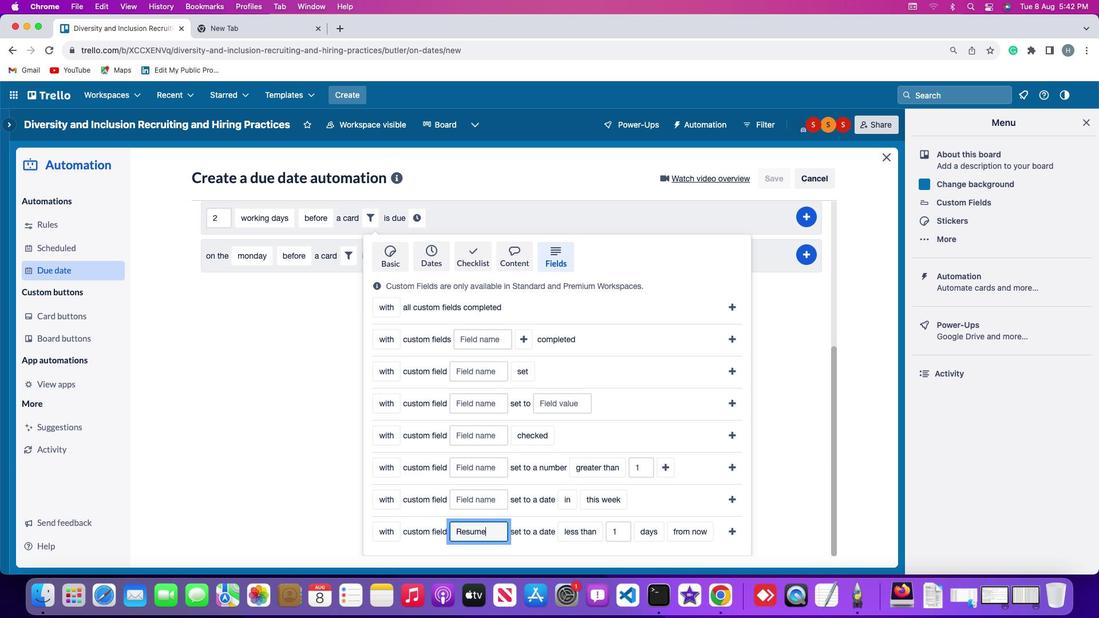 
Action: Mouse moved to (577, 528)
Screenshot: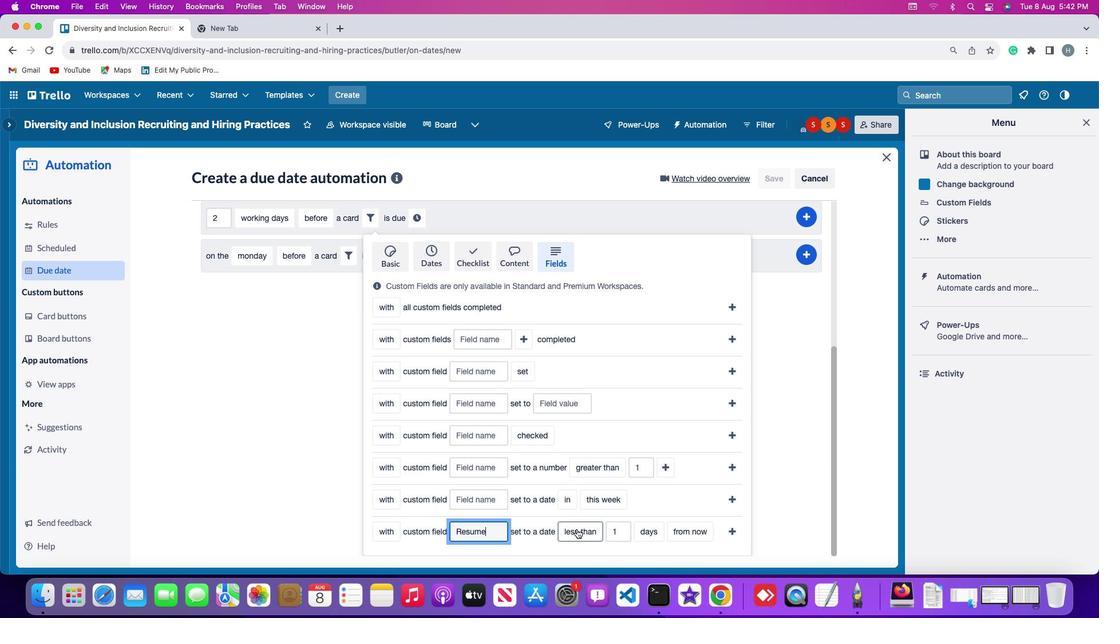 
Action: Mouse pressed left at (577, 528)
Screenshot: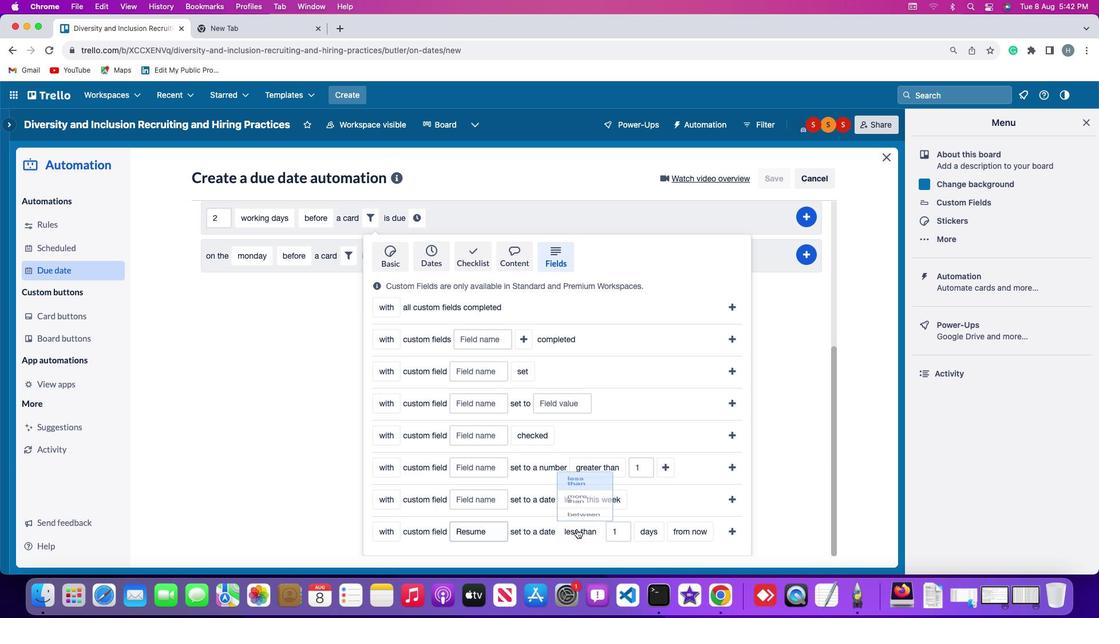 
Action: Mouse moved to (590, 455)
Screenshot: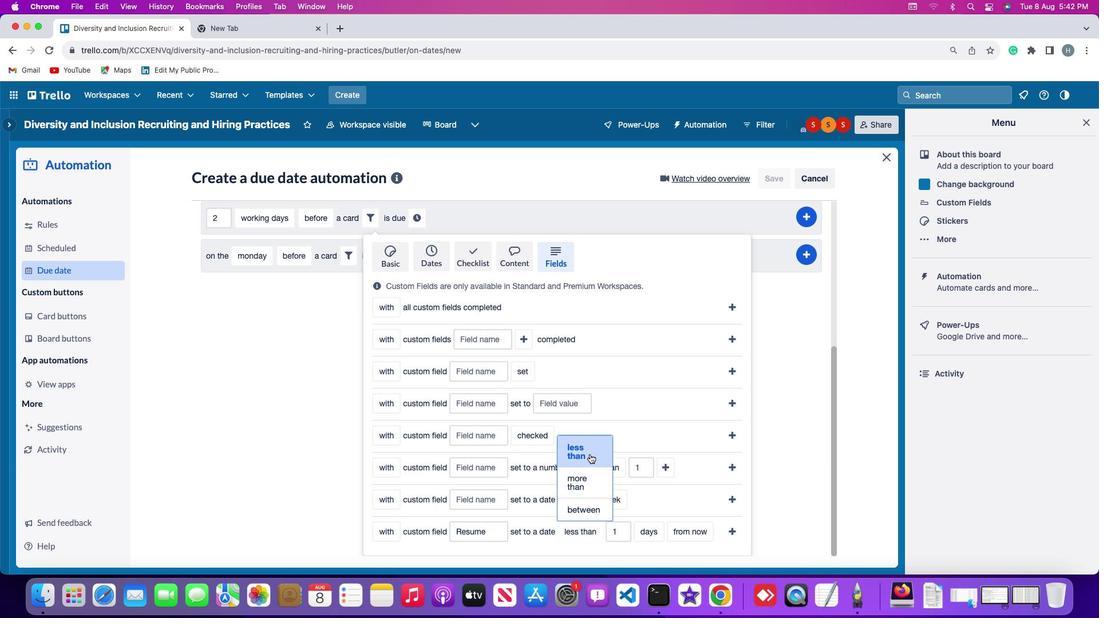 
Action: Mouse pressed left at (590, 455)
Screenshot: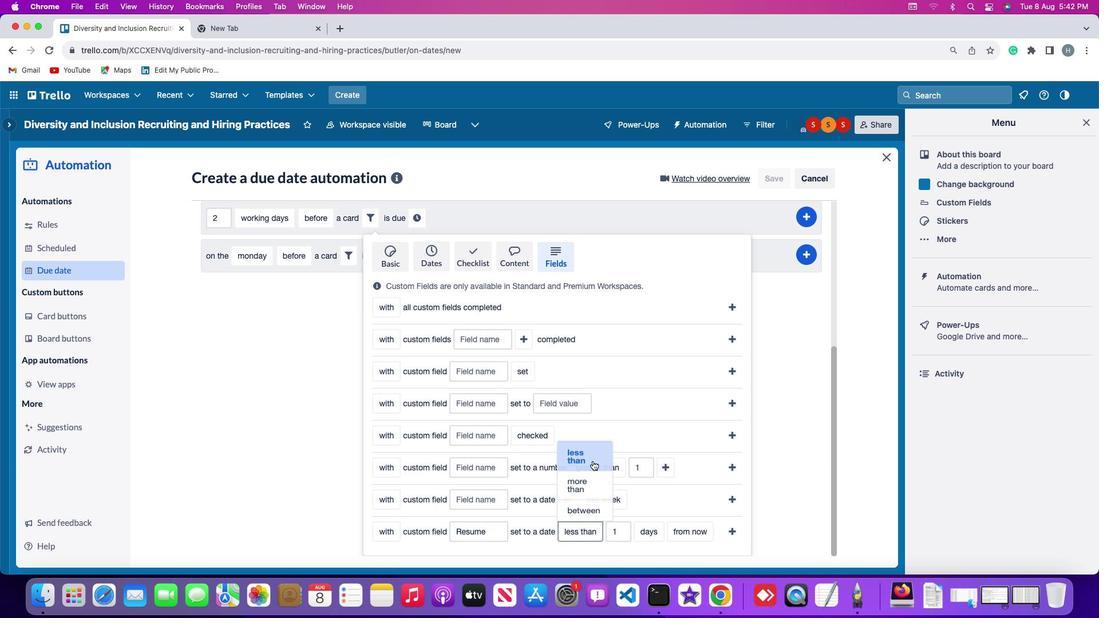 
Action: Mouse moved to (623, 530)
Screenshot: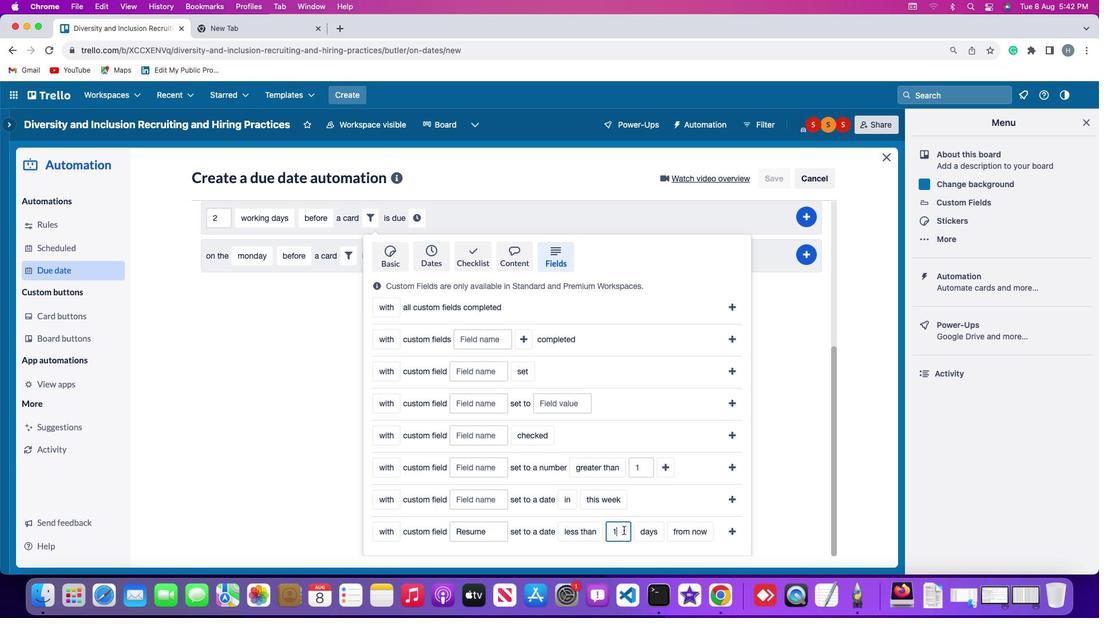 
Action: Mouse pressed left at (623, 530)
Screenshot: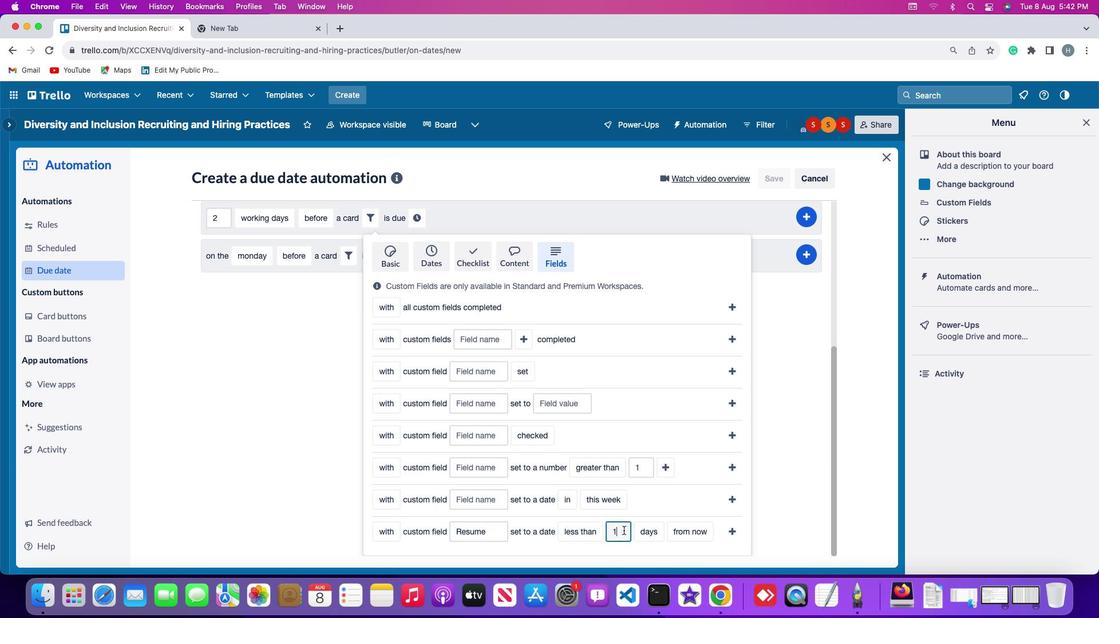 
Action: Key pressed Key.backspace'1'
Screenshot: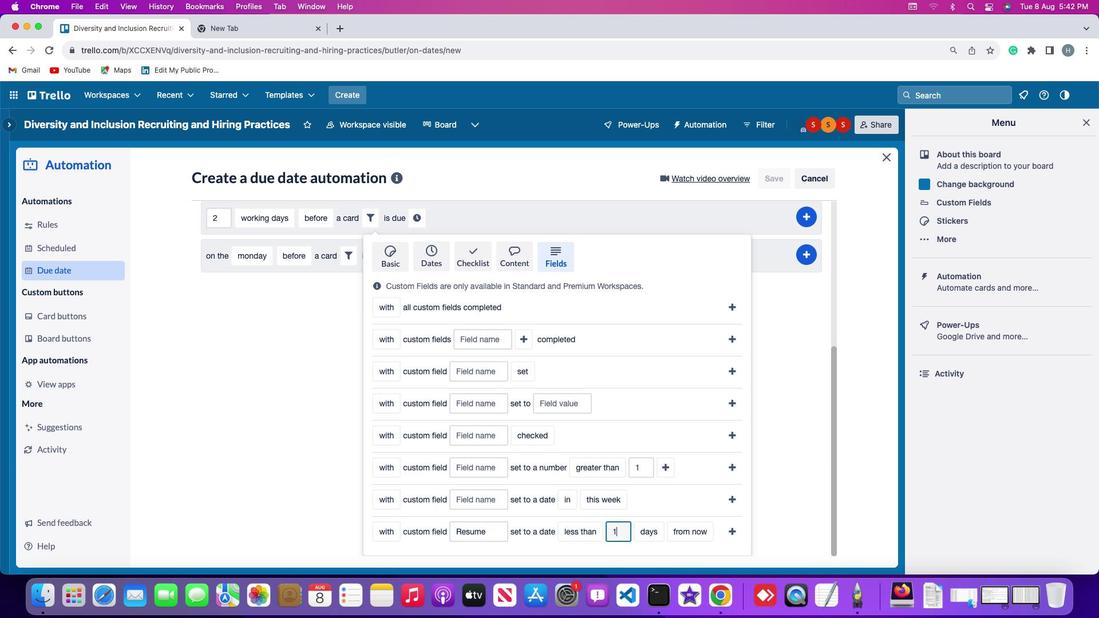 
Action: Mouse moved to (648, 531)
Screenshot: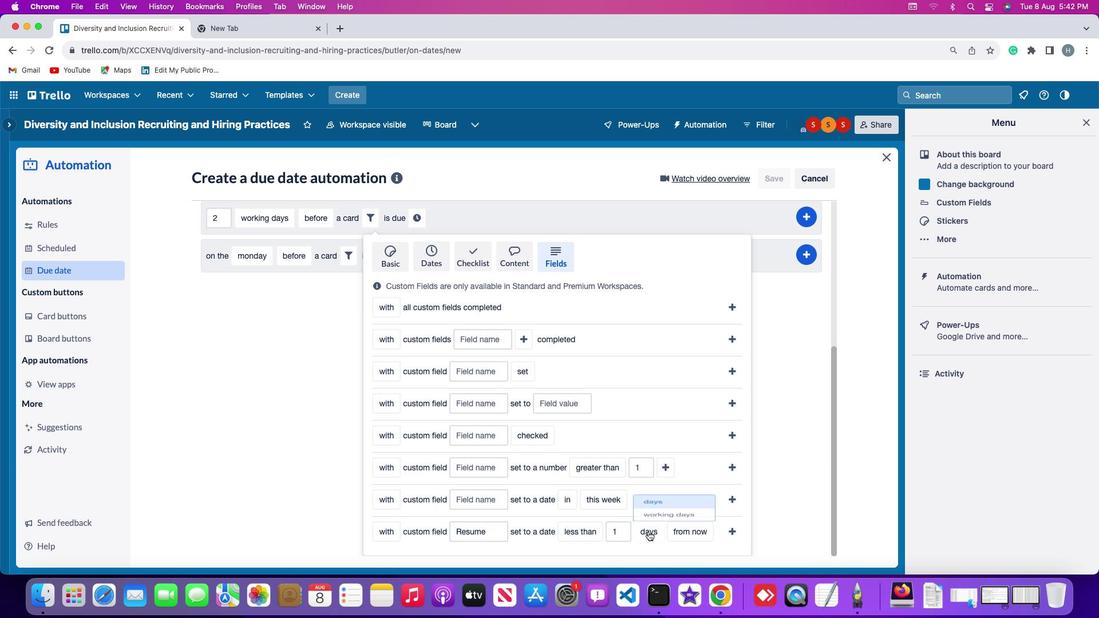 
Action: Mouse pressed left at (648, 531)
Screenshot: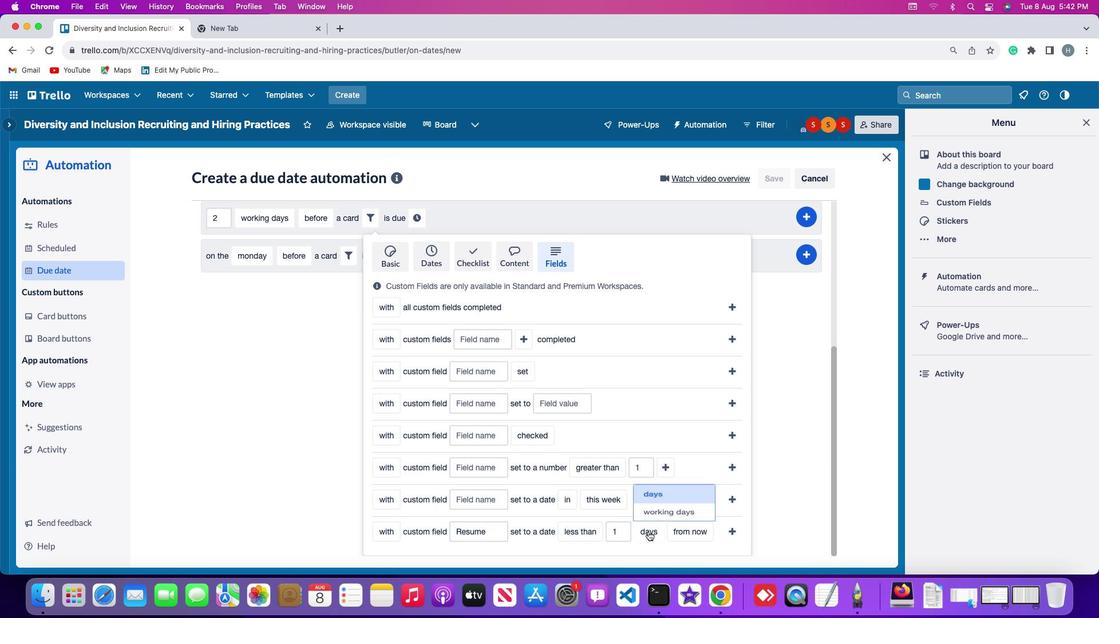 
Action: Mouse moved to (651, 488)
Screenshot: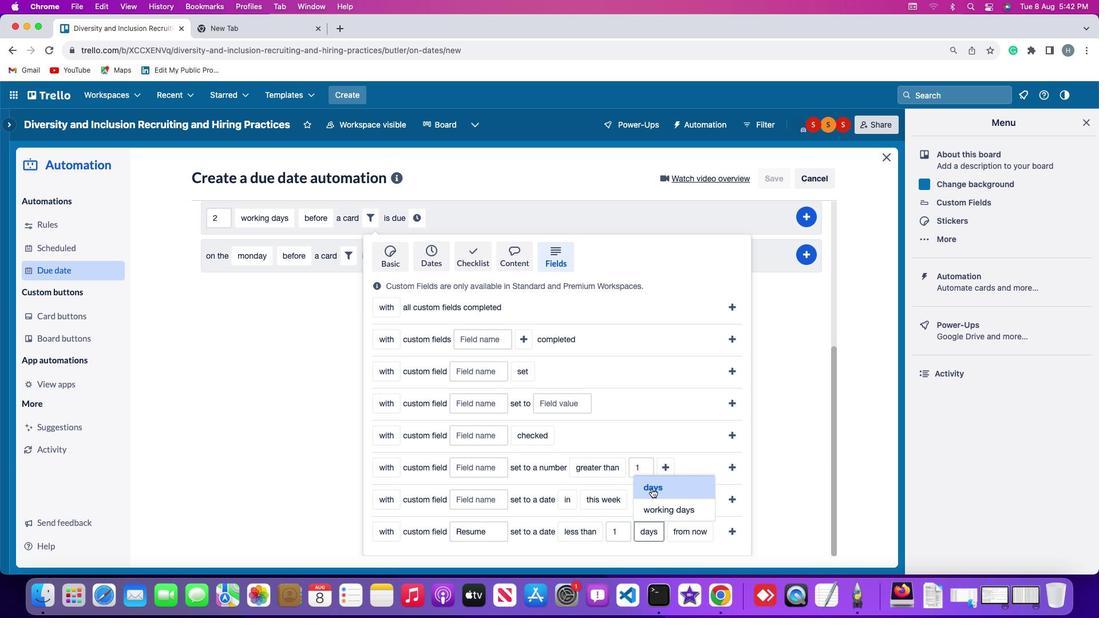 
Action: Mouse pressed left at (651, 488)
Screenshot: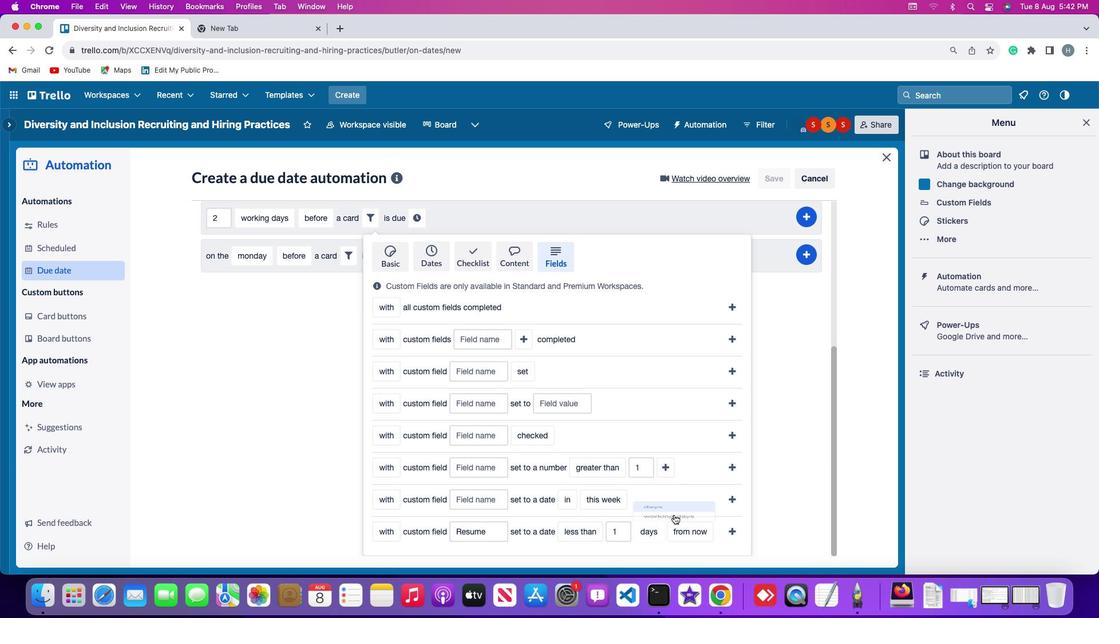 
Action: Mouse moved to (685, 531)
Screenshot: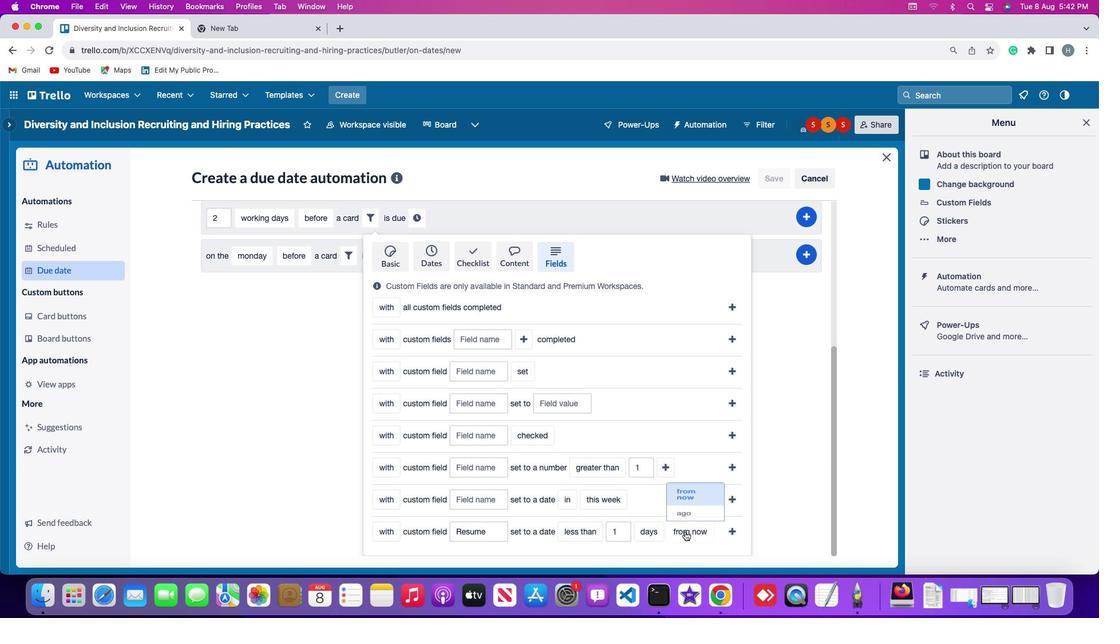 
Action: Mouse pressed left at (685, 531)
Screenshot: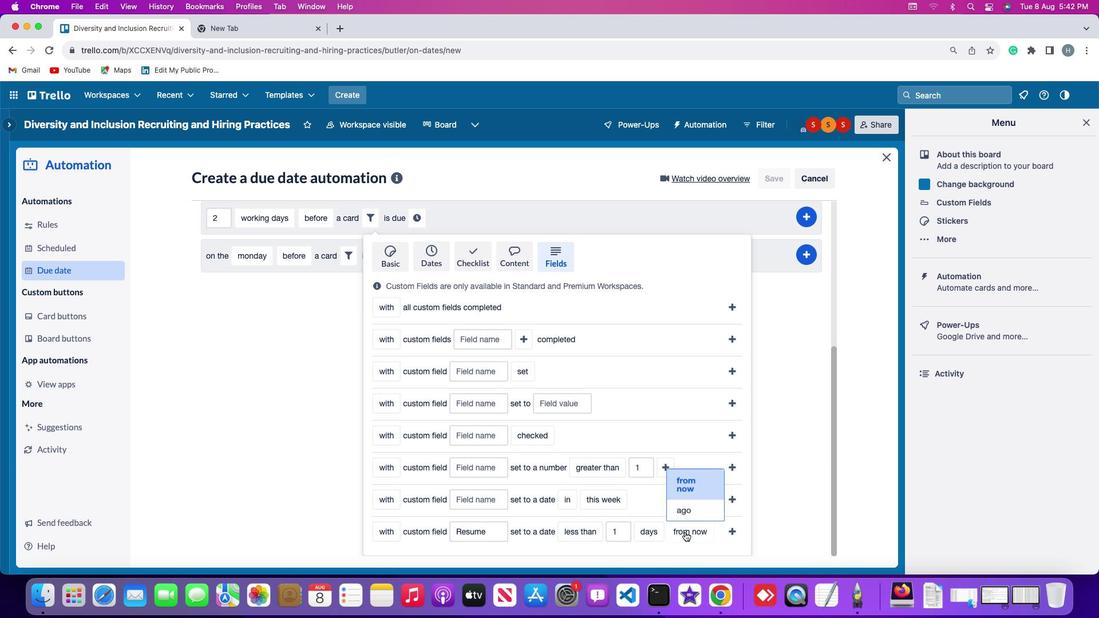 
Action: Mouse moved to (690, 513)
Screenshot: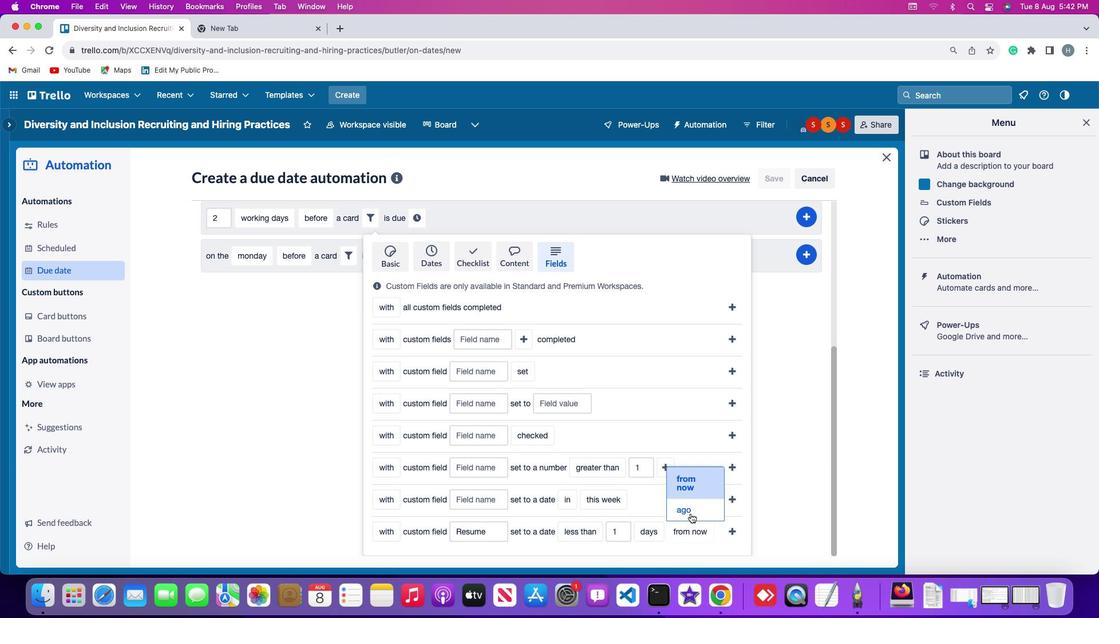 
Action: Mouse pressed left at (690, 513)
Screenshot: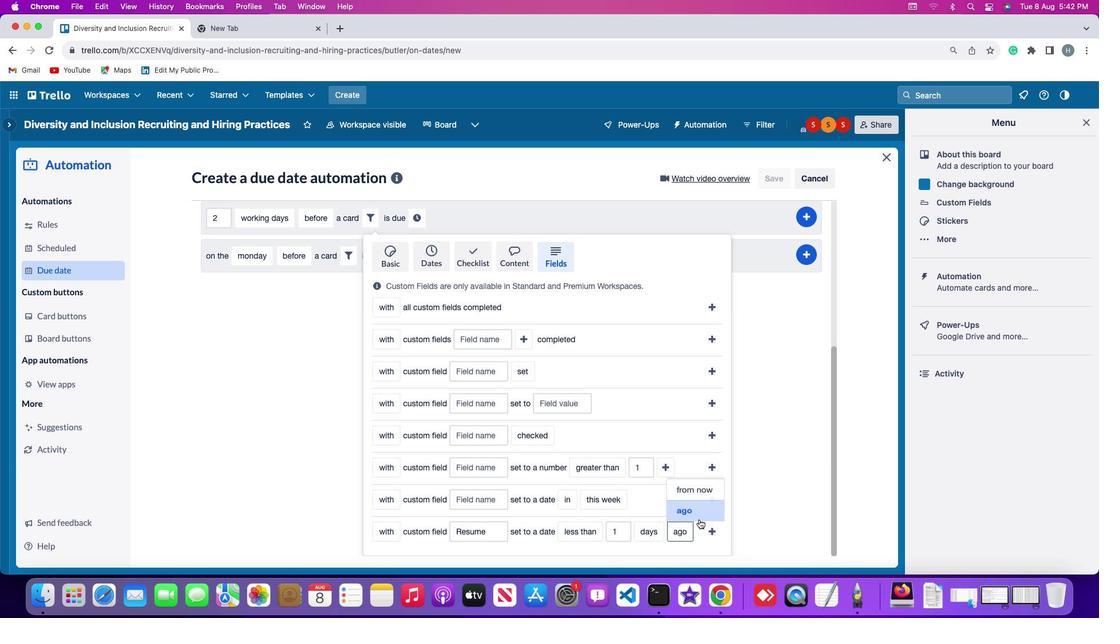 
Action: Mouse moved to (710, 527)
Screenshot: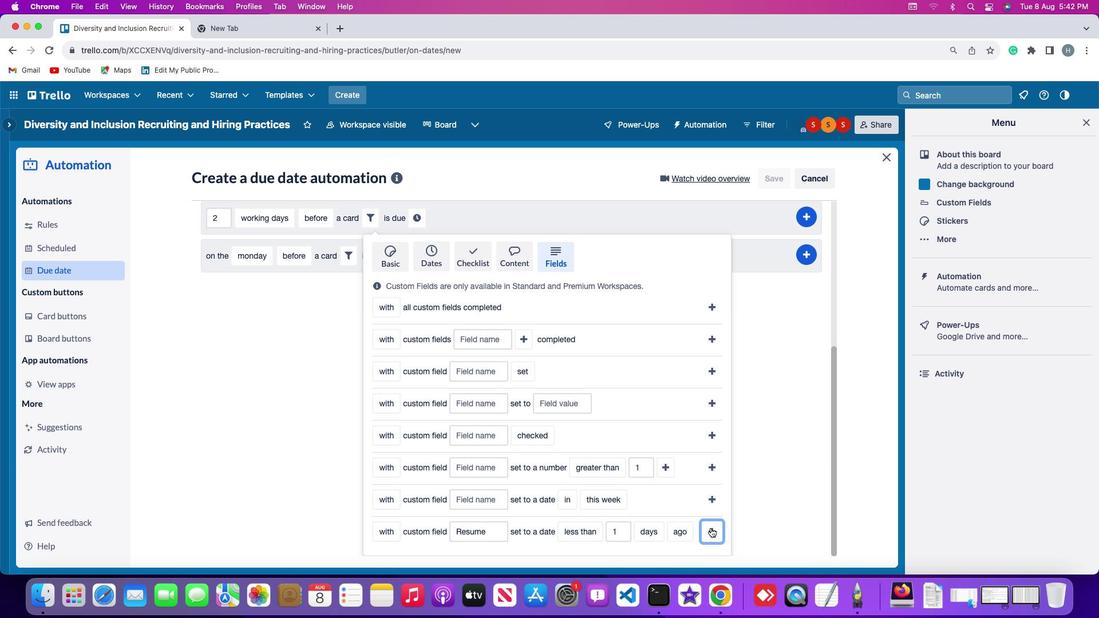 
Action: Mouse pressed left at (710, 527)
Screenshot: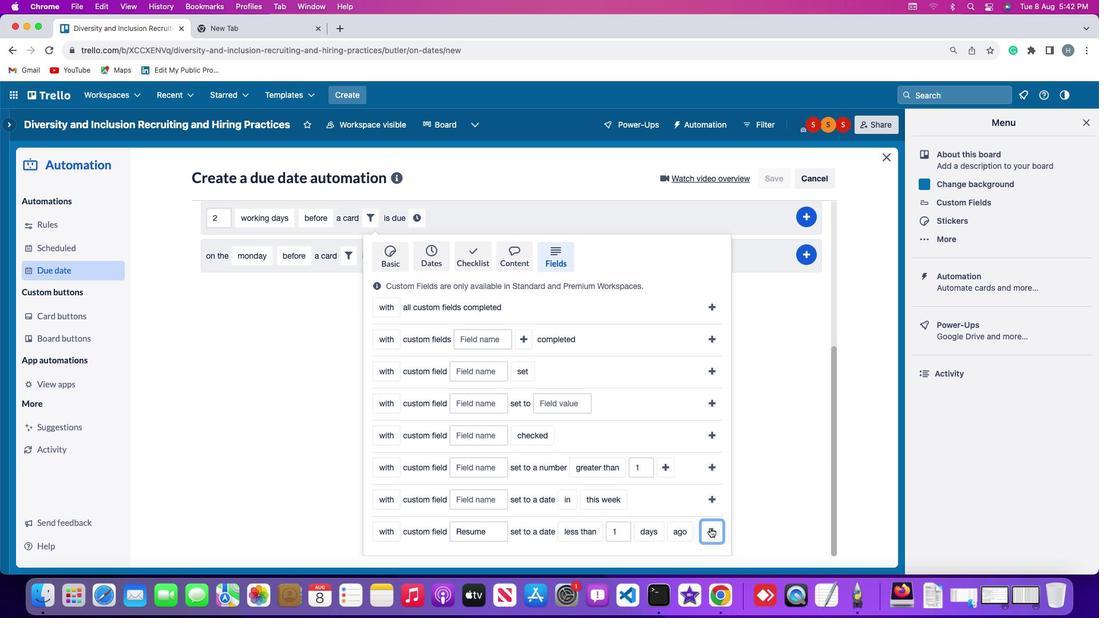 
Action: Mouse moved to (668, 455)
Screenshot: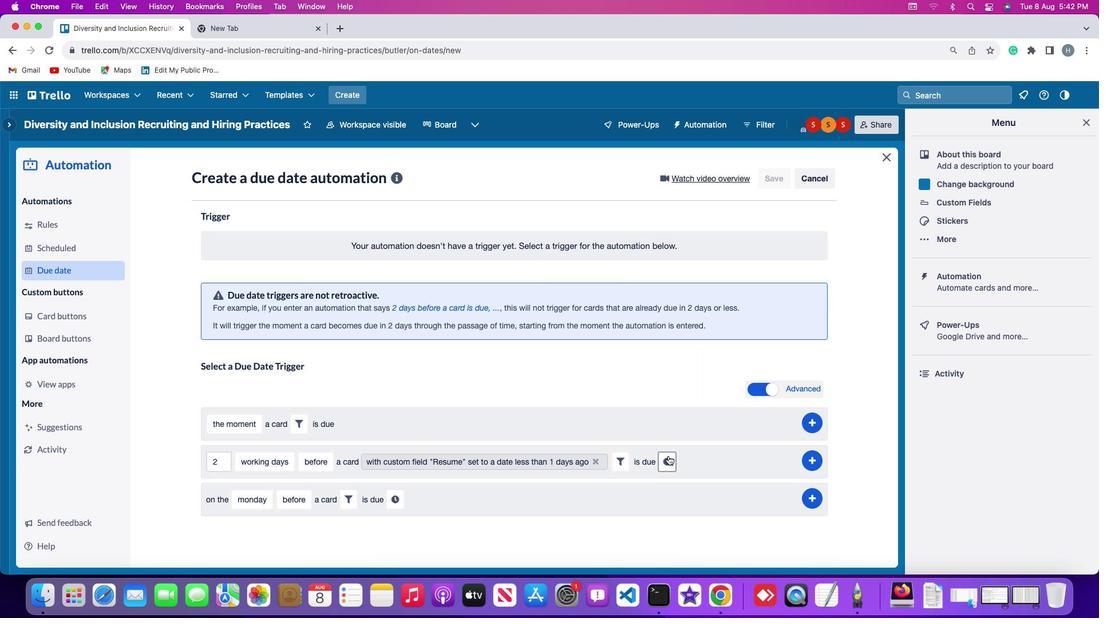 
Action: Mouse pressed left at (668, 455)
Screenshot: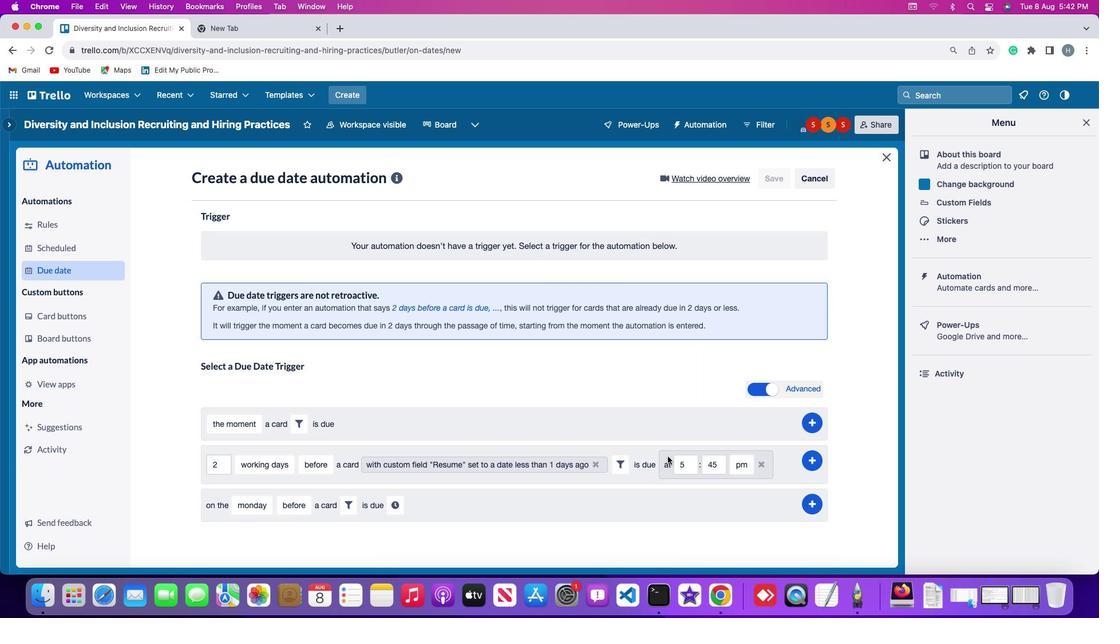 
Action: Mouse moved to (688, 460)
Screenshot: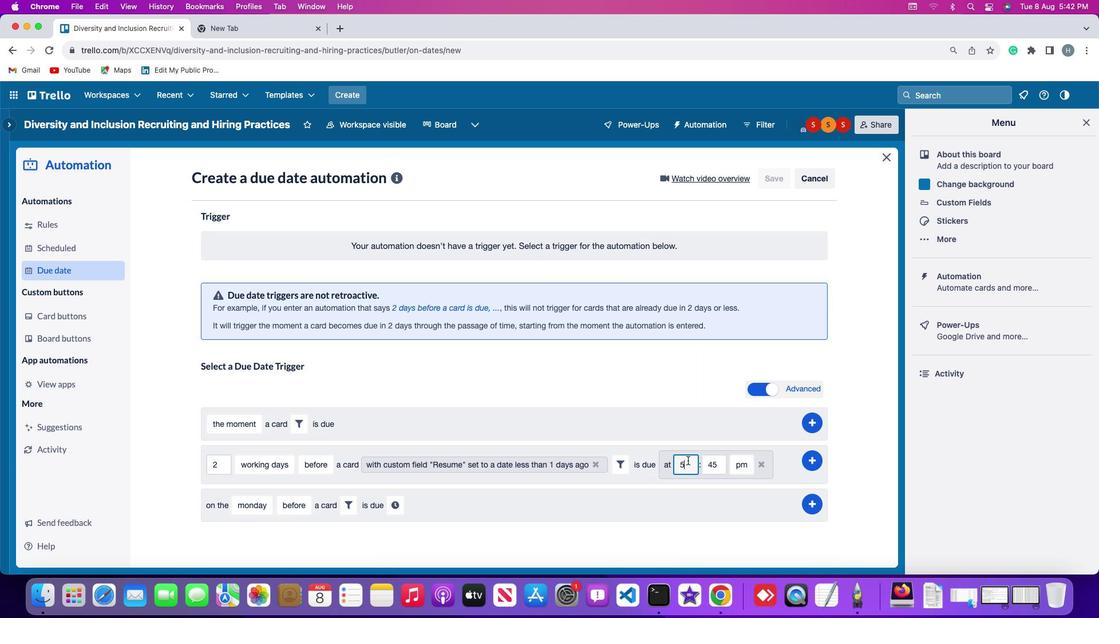 
Action: Mouse pressed left at (688, 460)
Screenshot: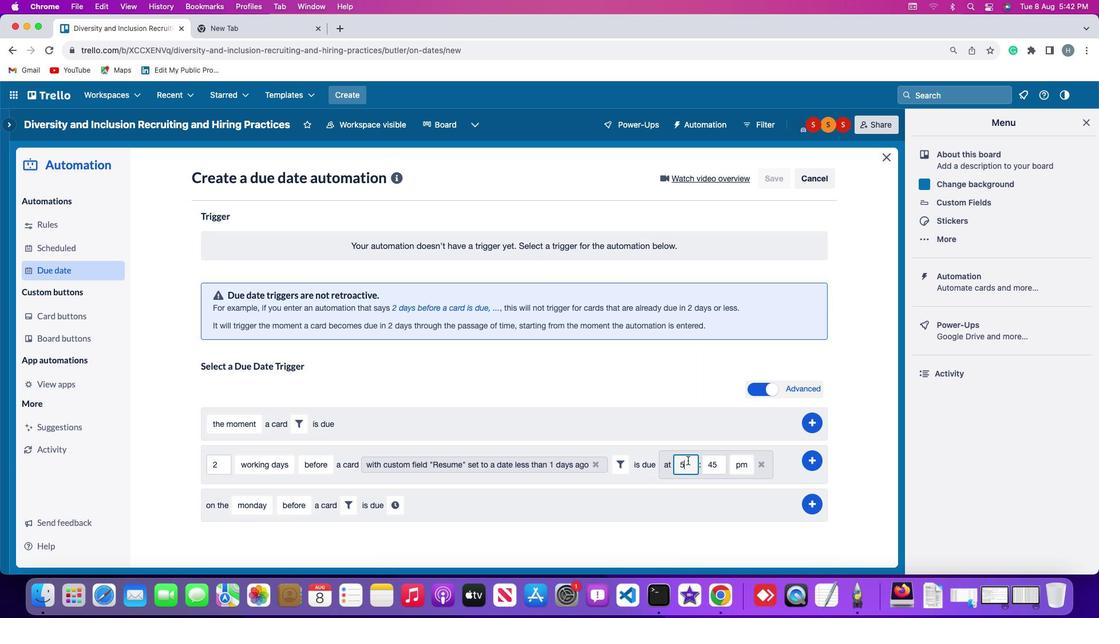 
Action: Key pressed Key.backspace
Screenshot: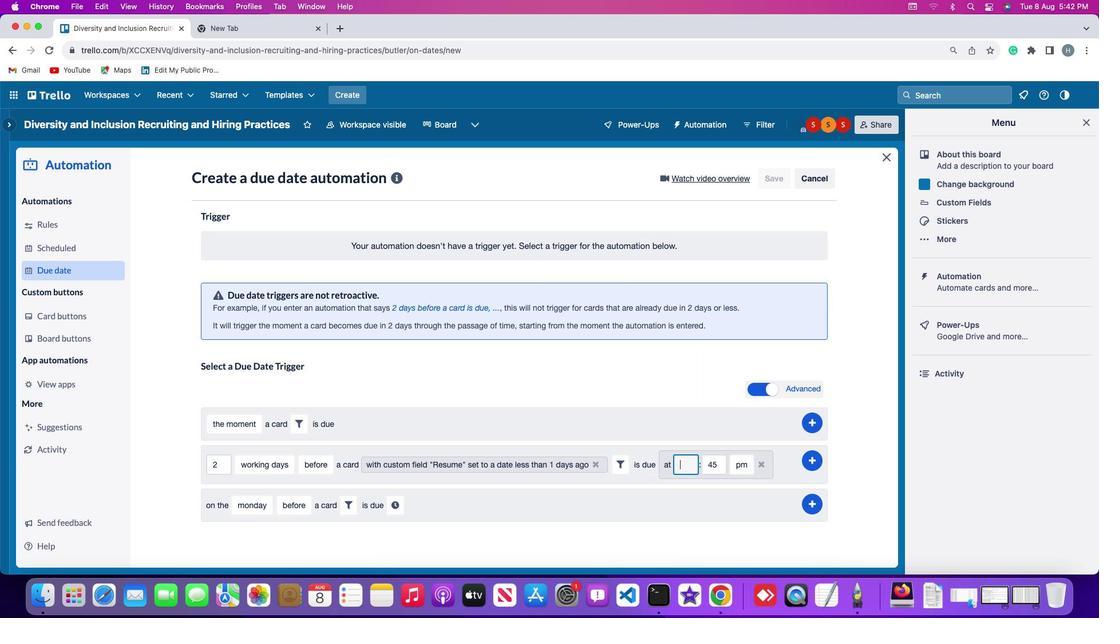 
Action: Mouse moved to (687, 460)
Screenshot: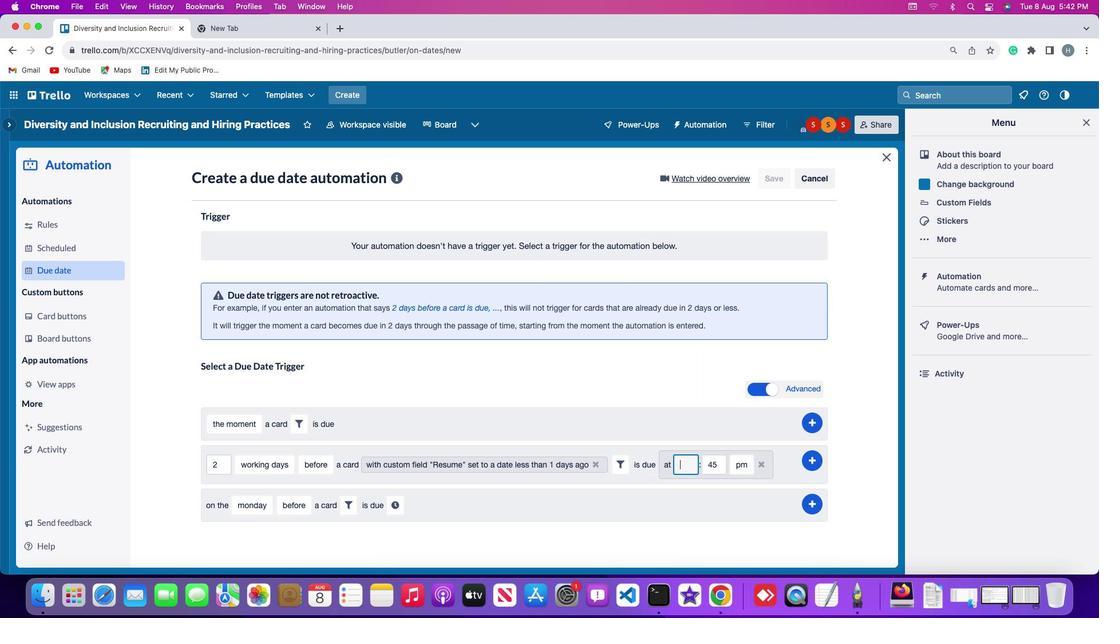
Action: Key pressed Key.backspace'1''1''1'Key.backspace
Screenshot: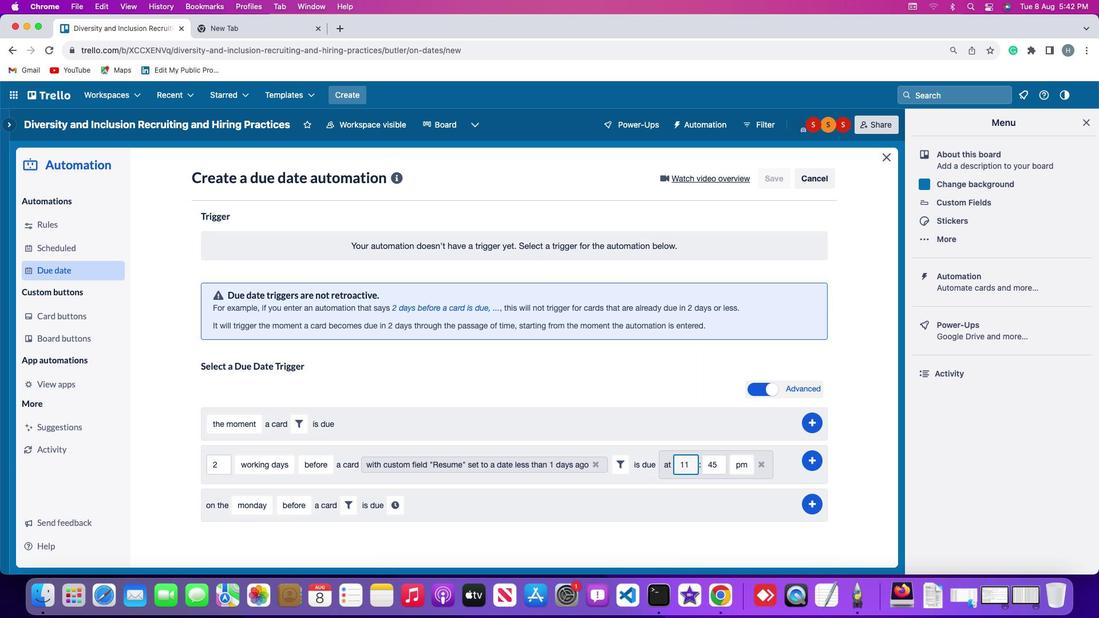 
Action: Mouse moved to (720, 463)
Screenshot: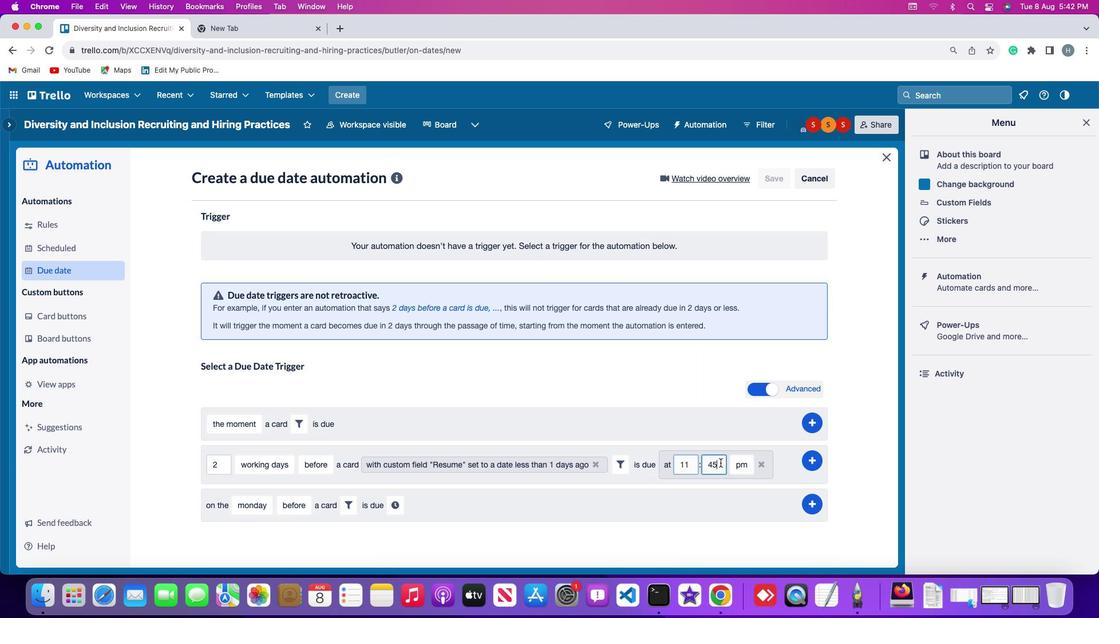 
Action: Mouse pressed left at (720, 463)
Screenshot: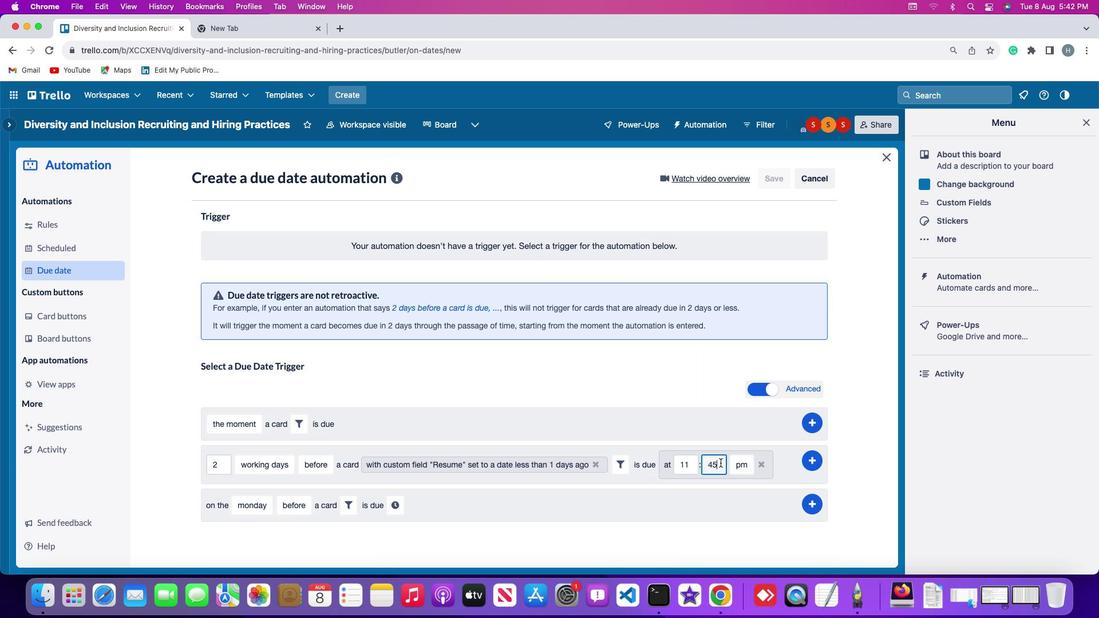 
Action: Key pressed Key.backspaceKey.backspace
Screenshot: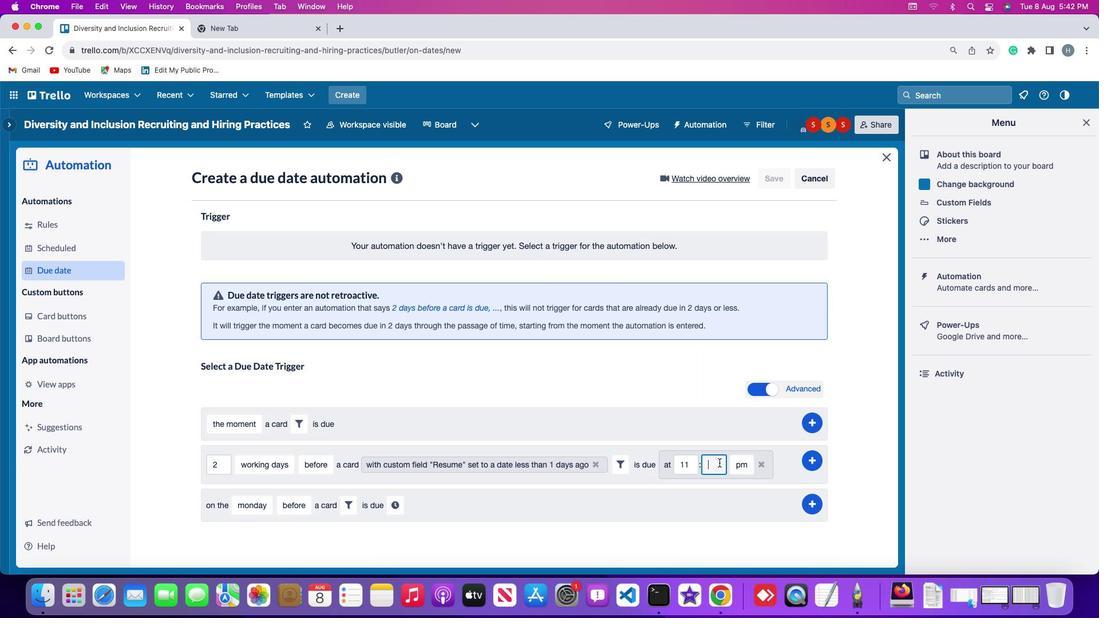 
Action: Mouse moved to (719, 463)
Screenshot: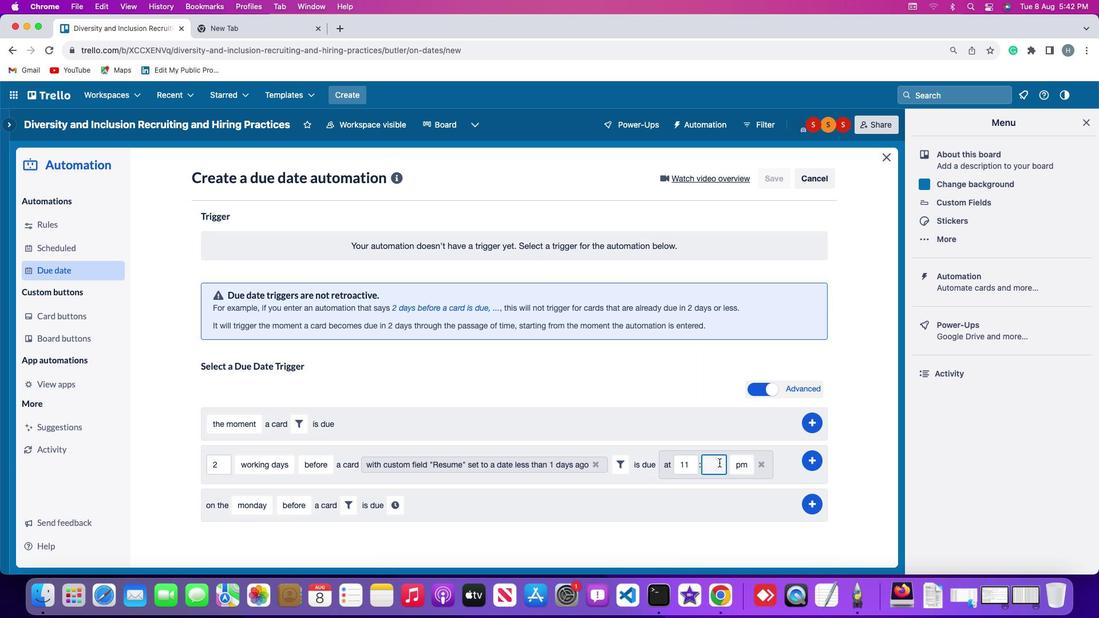 
Action: Key pressed '0''0'
Screenshot: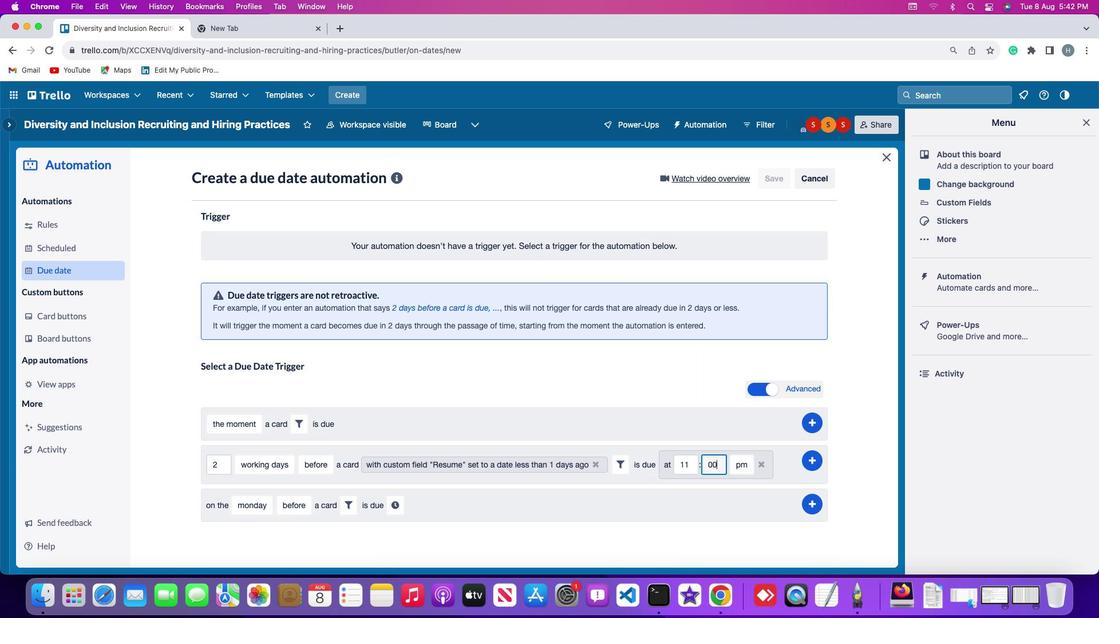 
Action: Mouse moved to (736, 464)
Screenshot: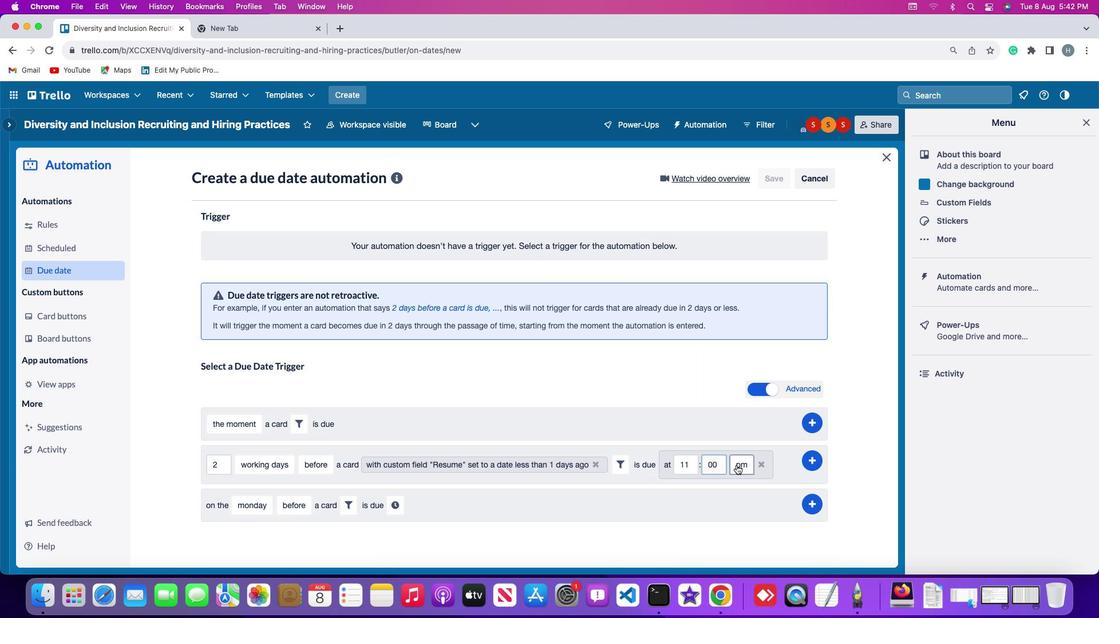 
Action: Mouse pressed left at (736, 464)
Screenshot: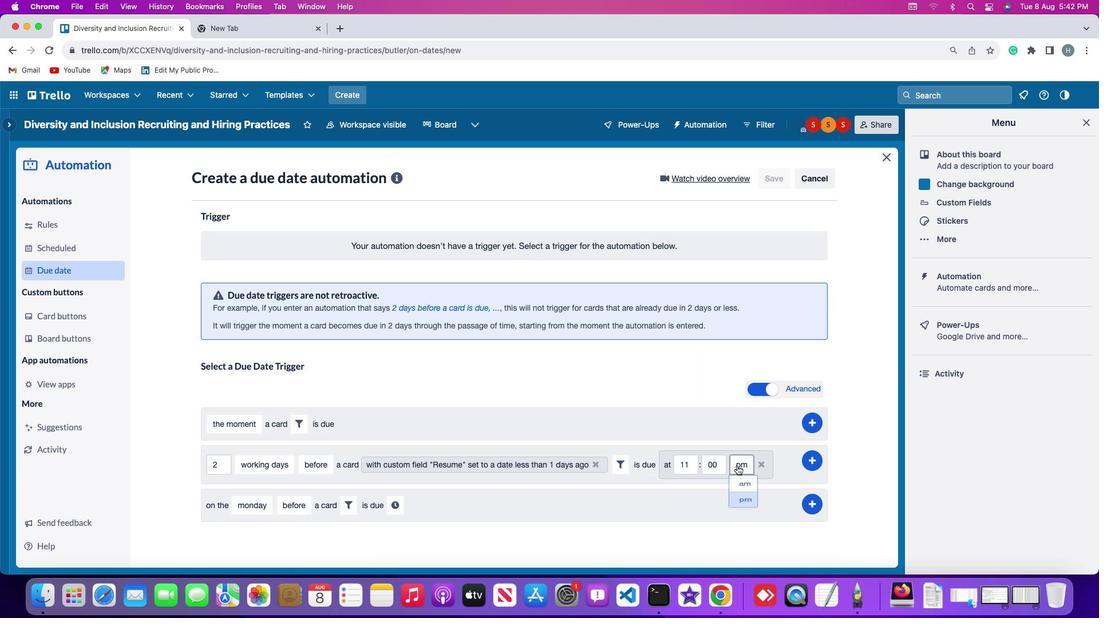 
Action: Mouse moved to (740, 484)
Screenshot: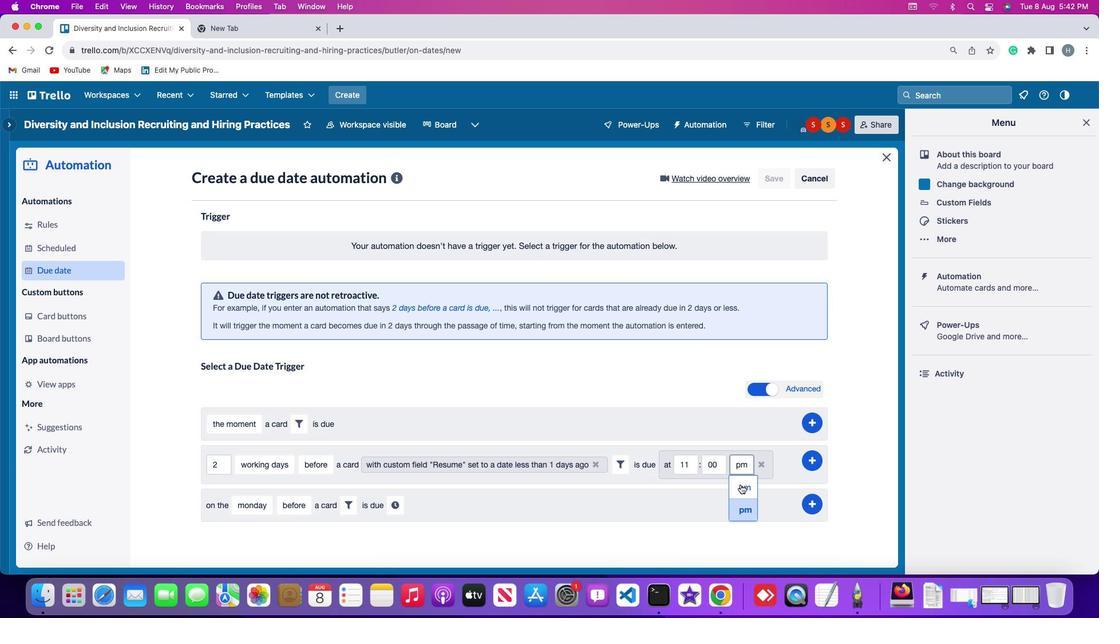 
Action: Mouse pressed left at (740, 484)
Screenshot: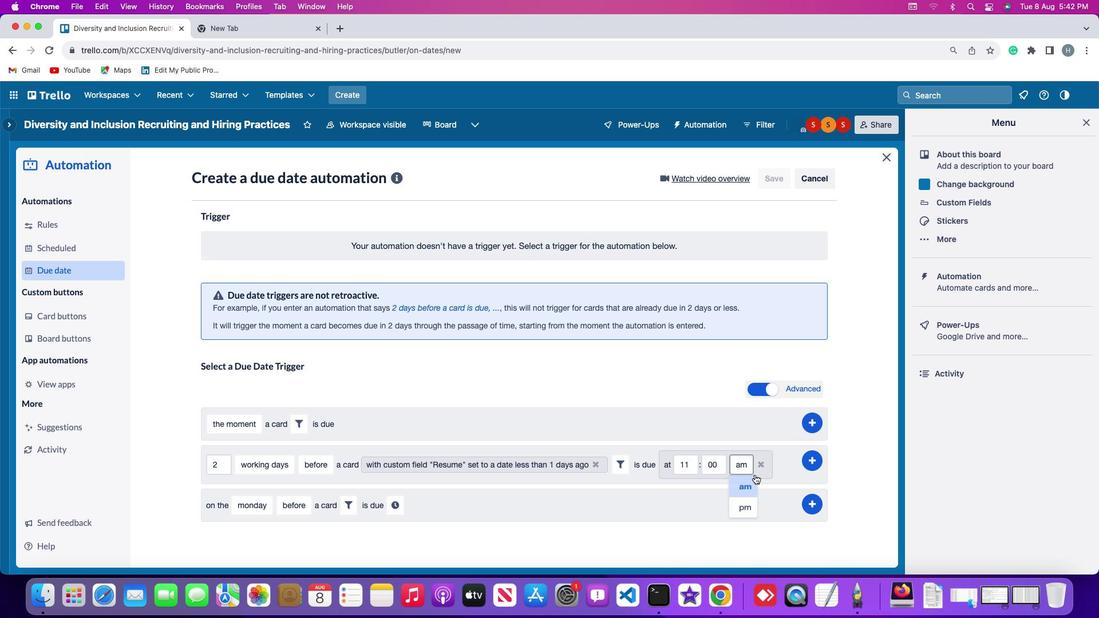 
Action: Mouse moved to (809, 459)
Screenshot: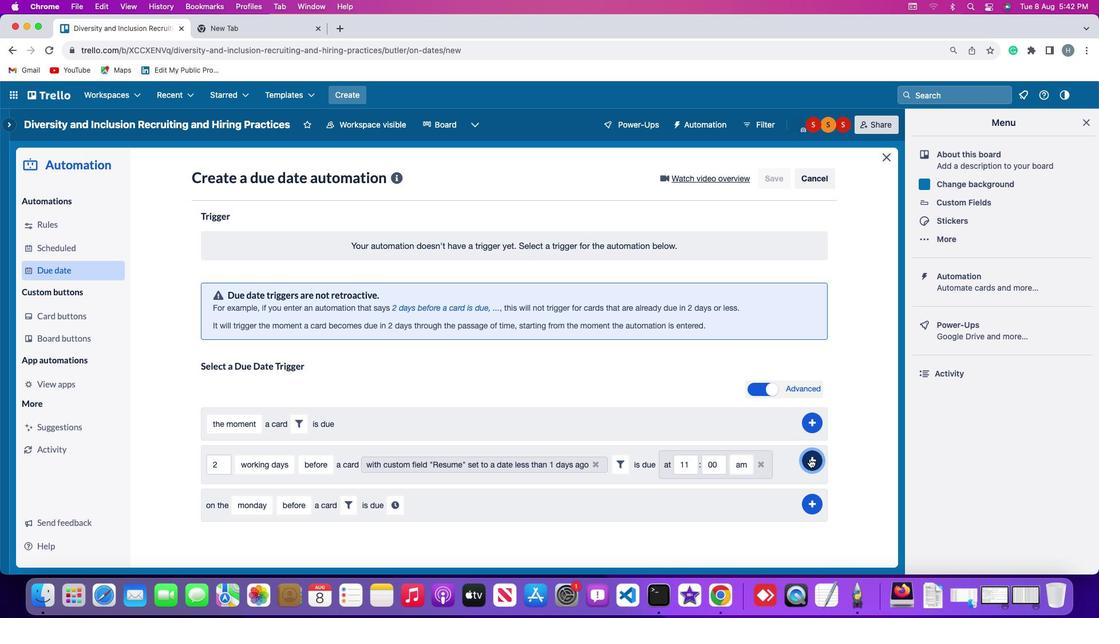 
Action: Mouse pressed left at (809, 459)
Screenshot: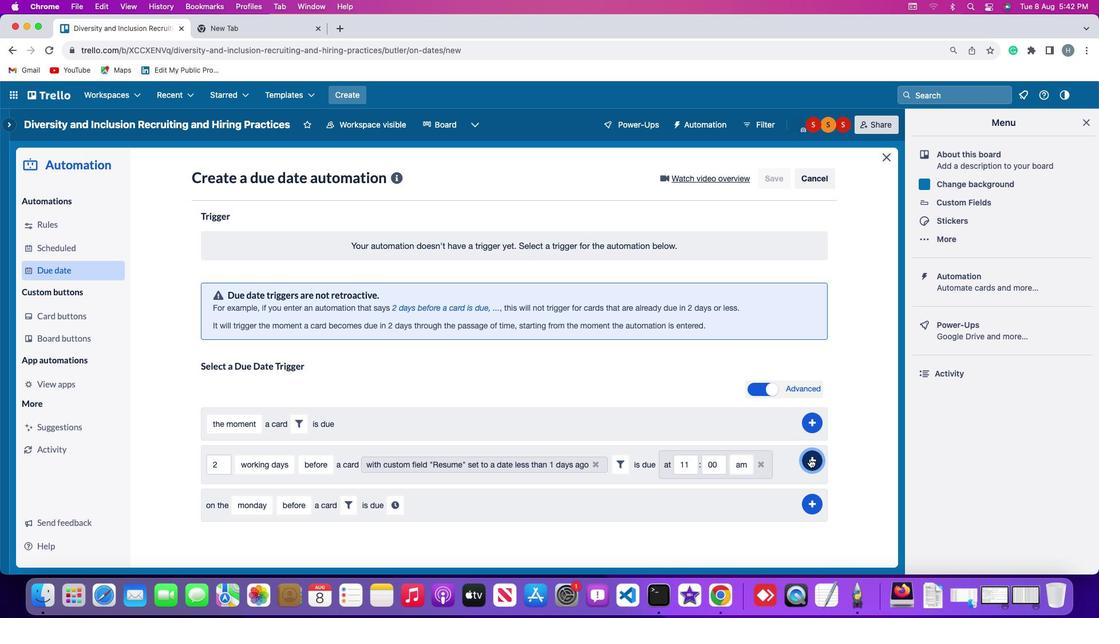 
Action: Mouse moved to (864, 381)
Screenshot: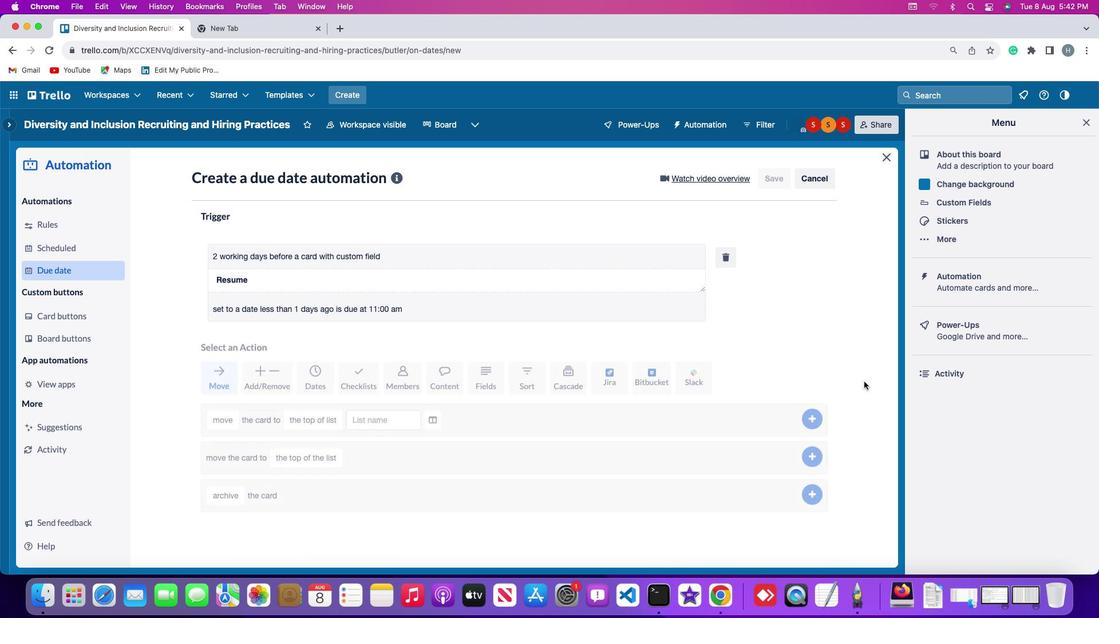 
